 Task: In the  document Nora.pdf change page color to  'Voilet'. Add link on bottom left corner of the sheet: 'in.pinterest.com' Insert page numer on bottom of the page
Action: Mouse moved to (222, 314)
Screenshot: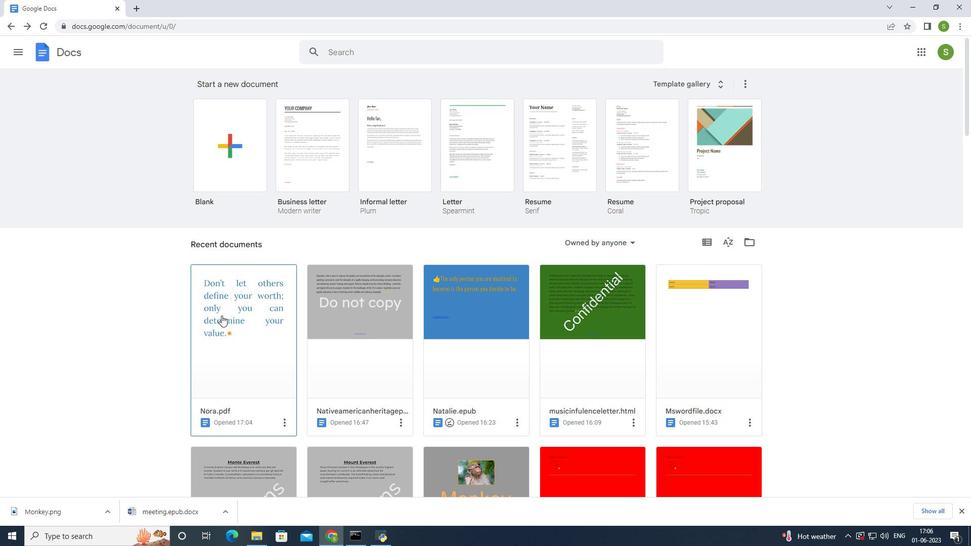 
Action: Mouse pressed left at (222, 314)
Screenshot: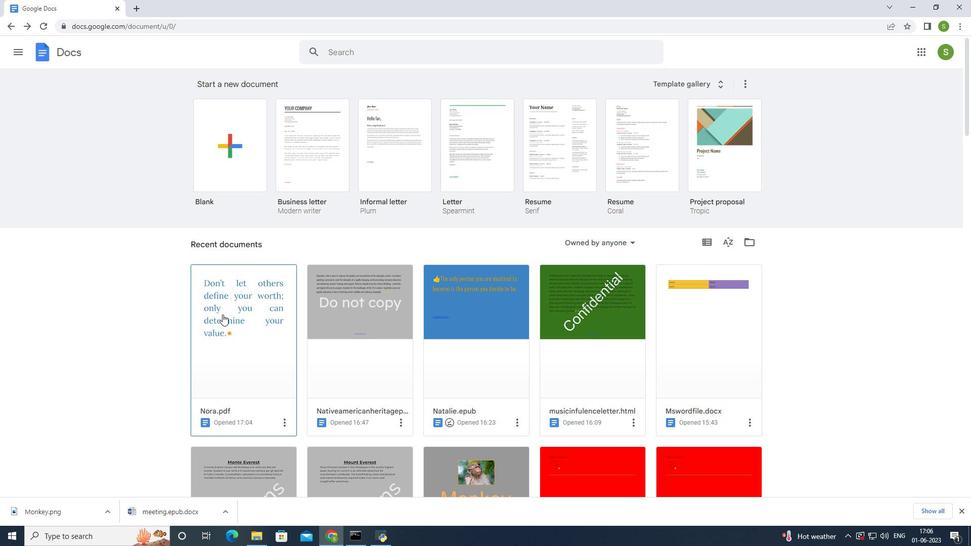 
Action: Mouse moved to (37, 61)
Screenshot: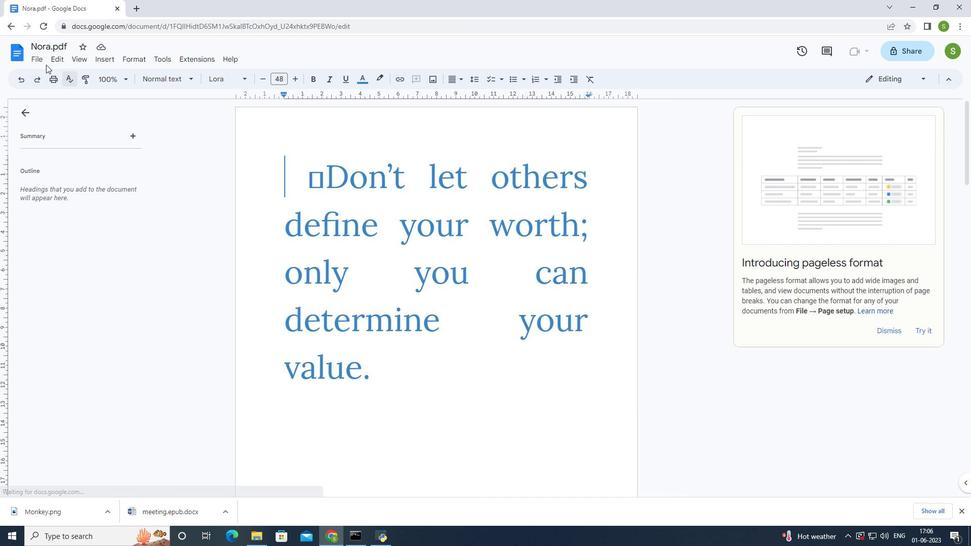 
Action: Mouse pressed left at (37, 61)
Screenshot: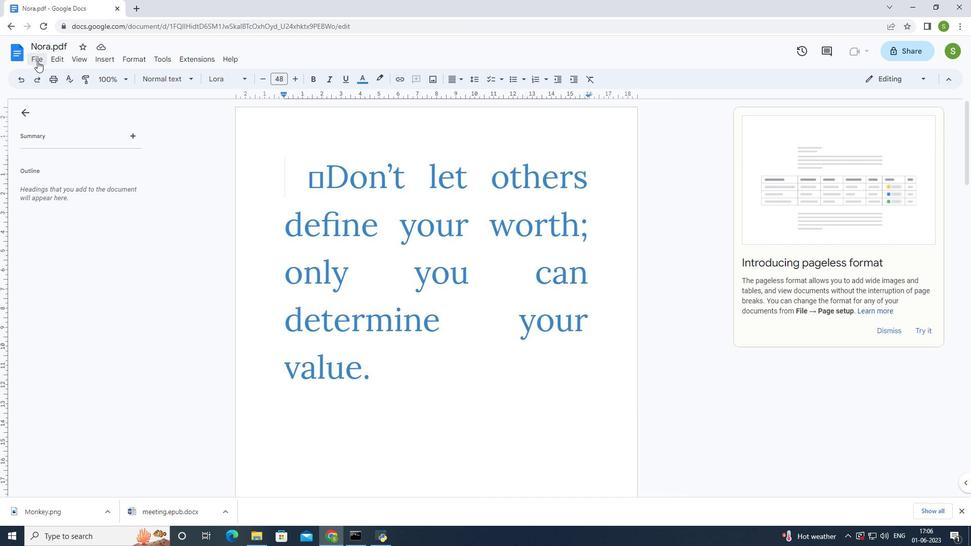 
Action: Mouse moved to (93, 335)
Screenshot: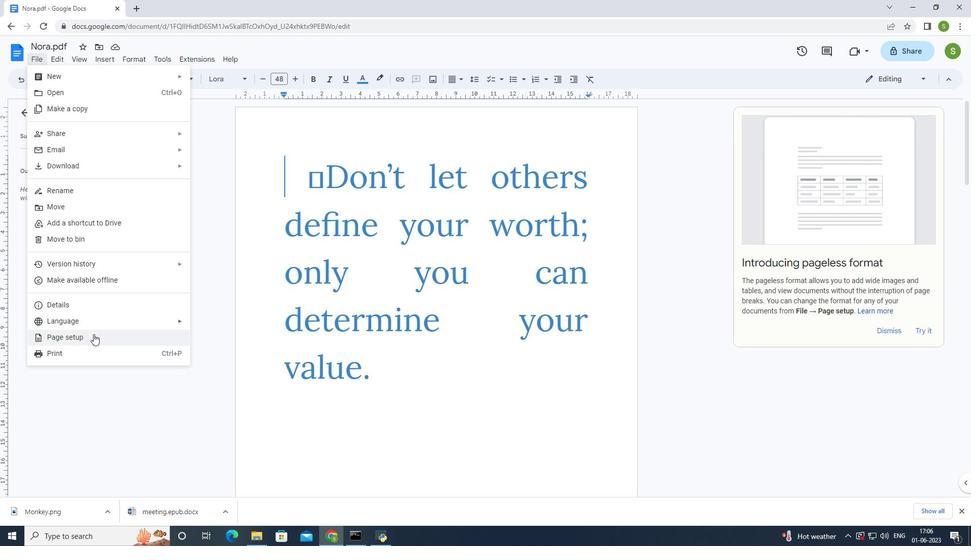 
Action: Mouse pressed left at (93, 335)
Screenshot: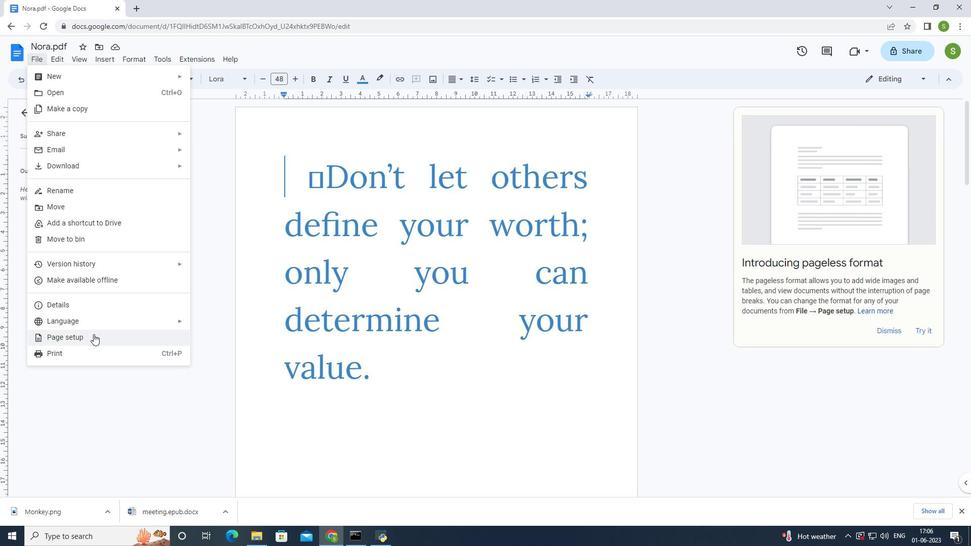 
Action: Mouse moved to (457, 207)
Screenshot: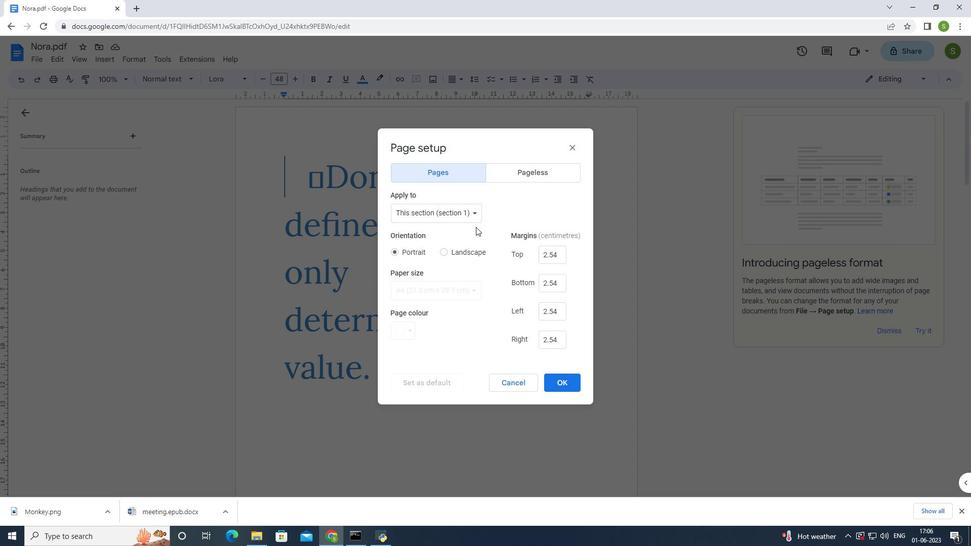 
Action: Mouse pressed left at (457, 207)
Screenshot: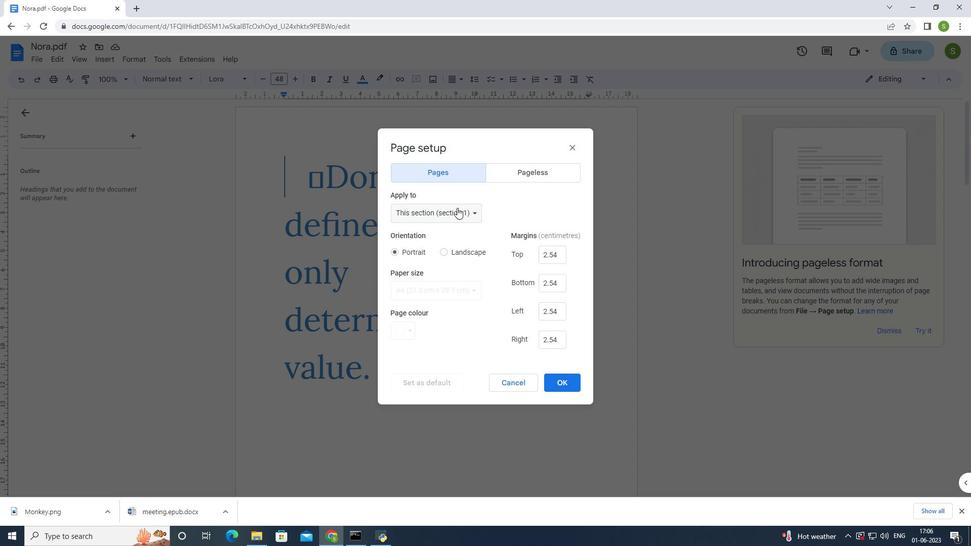 
Action: Mouse moved to (450, 196)
Screenshot: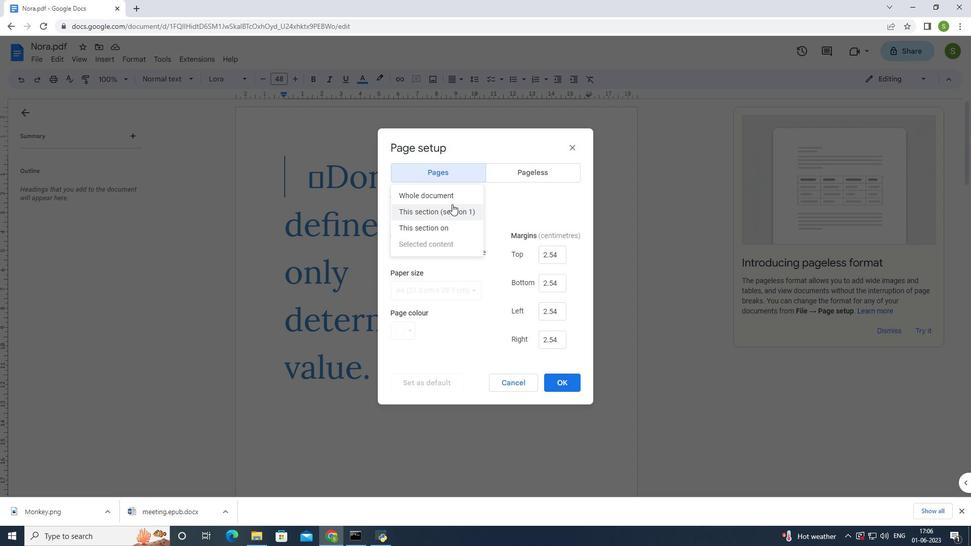 
Action: Mouse pressed left at (450, 196)
Screenshot: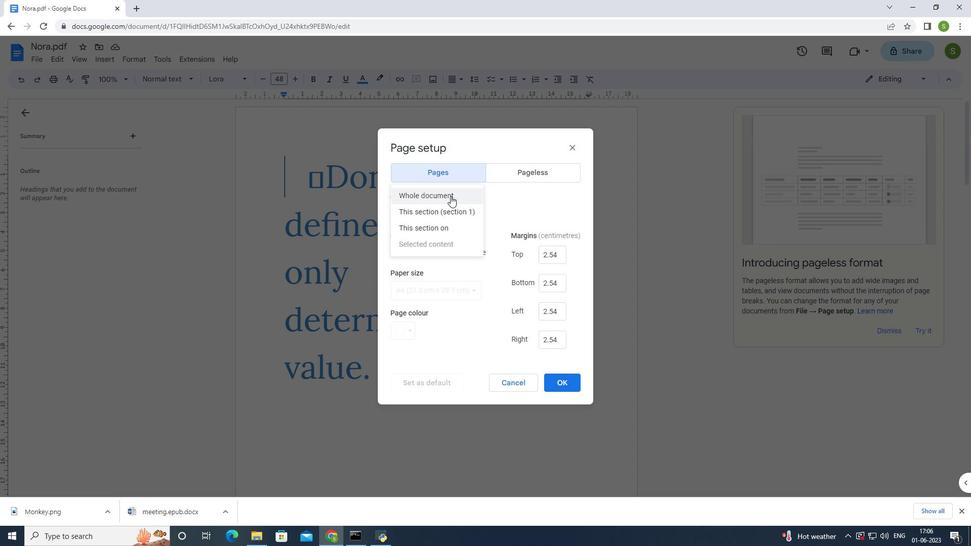 
Action: Mouse moved to (405, 329)
Screenshot: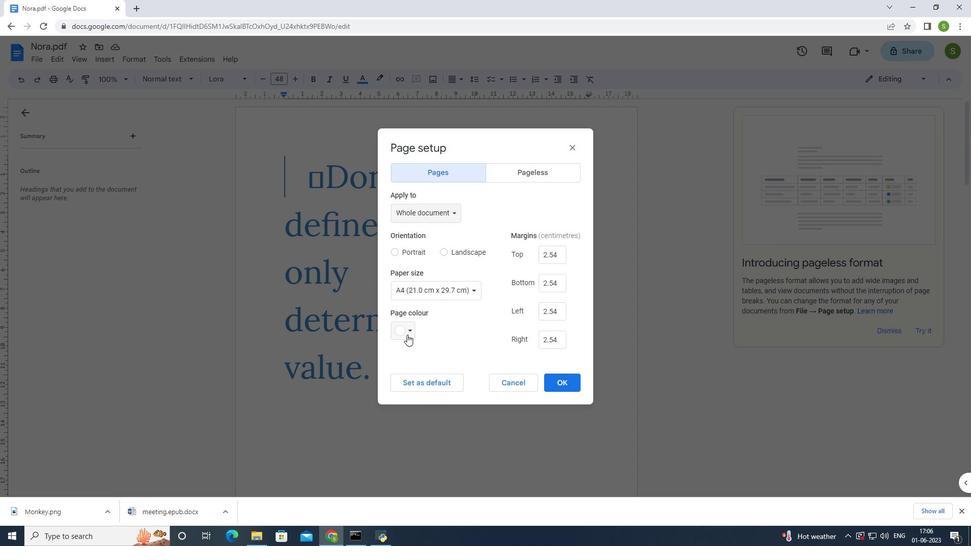 
Action: Mouse pressed left at (405, 329)
Screenshot: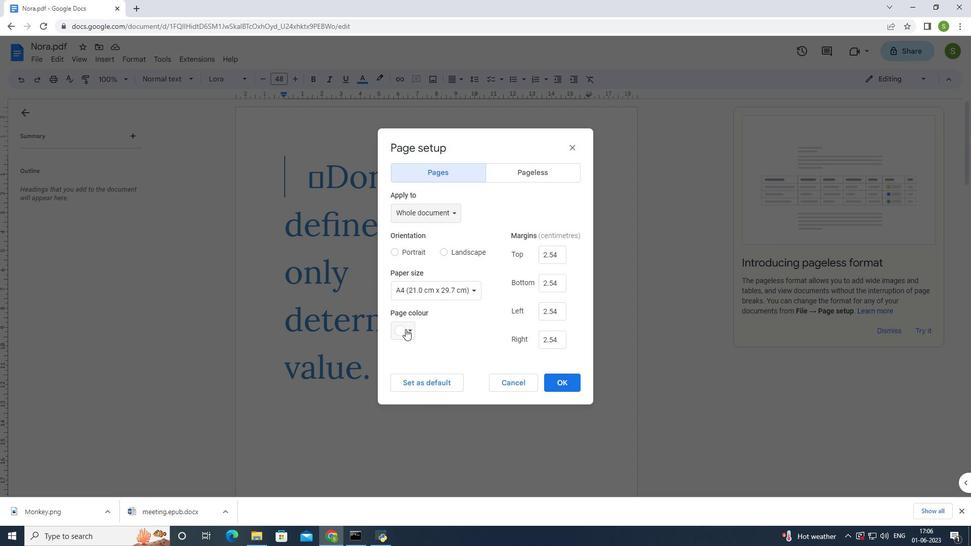 
Action: Mouse moved to (490, 410)
Screenshot: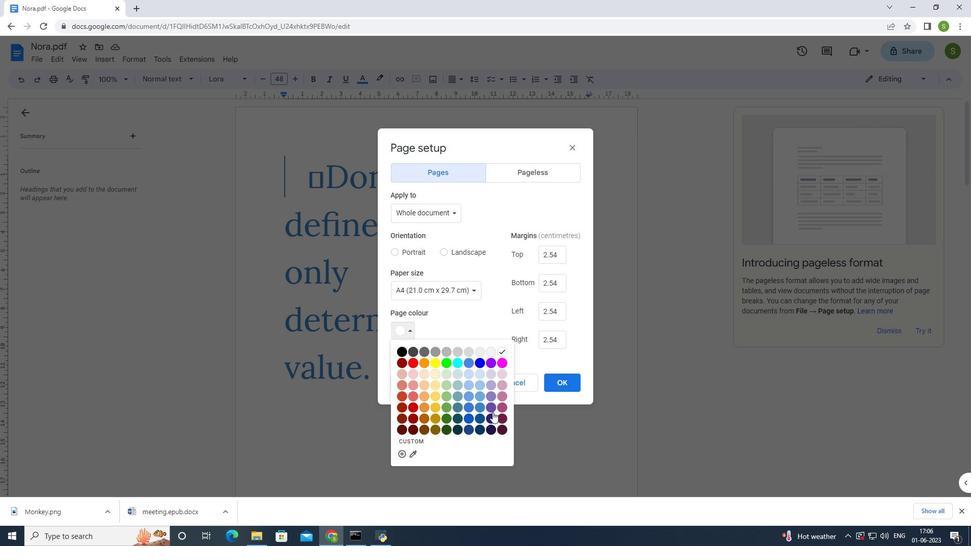 
Action: Mouse pressed left at (490, 410)
Screenshot: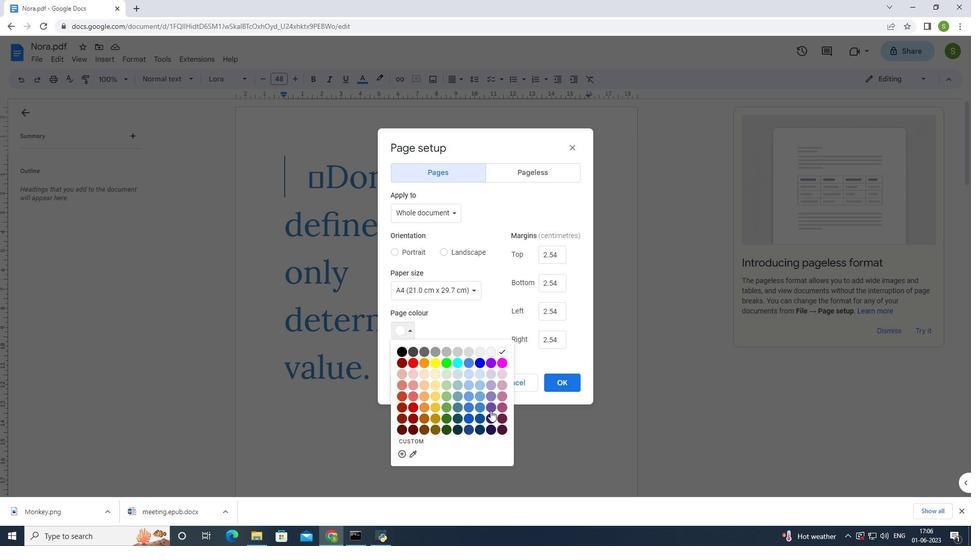 
Action: Mouse moved to (566, 386)
Screenshot: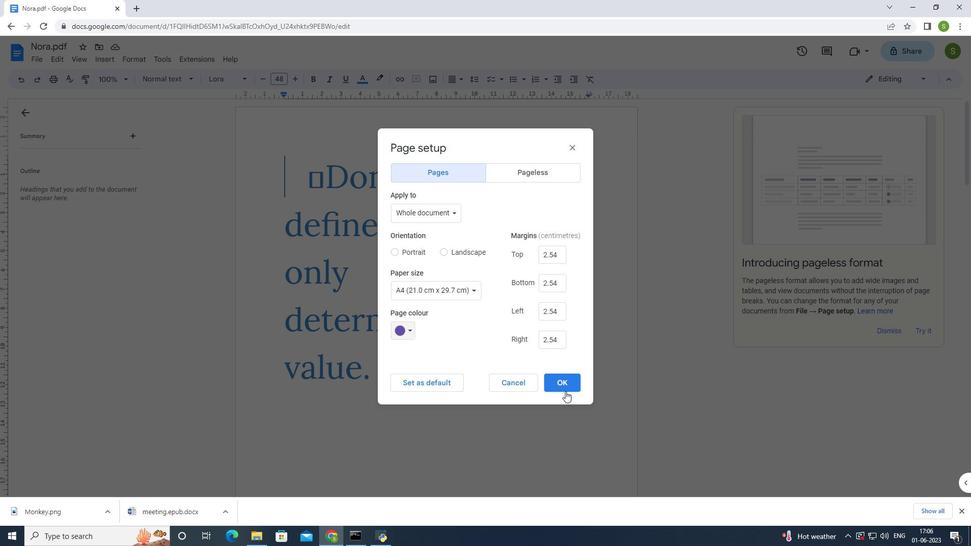 
Action: Mouse pressed left at (566, 386)
Screenshot: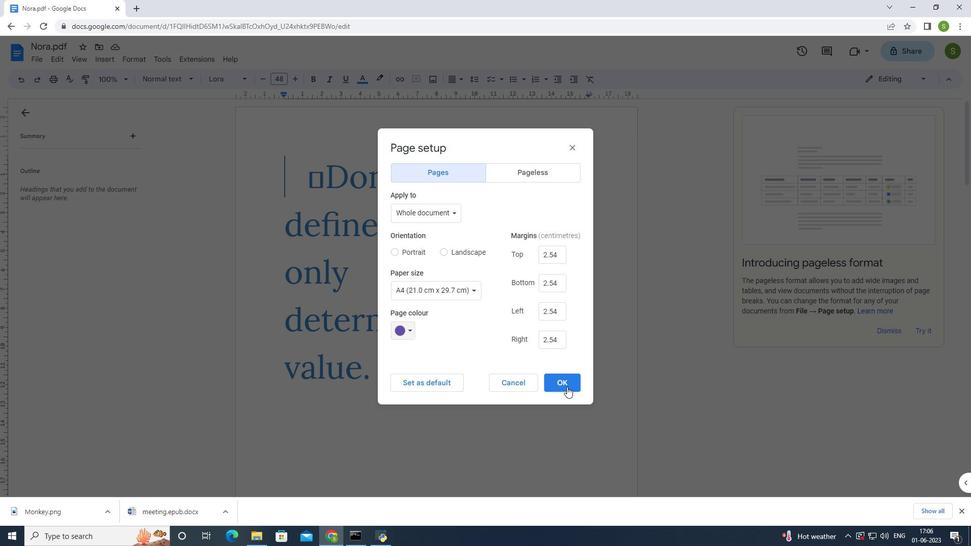 
Action: Mouse moved to (420, 312)
Screenshot: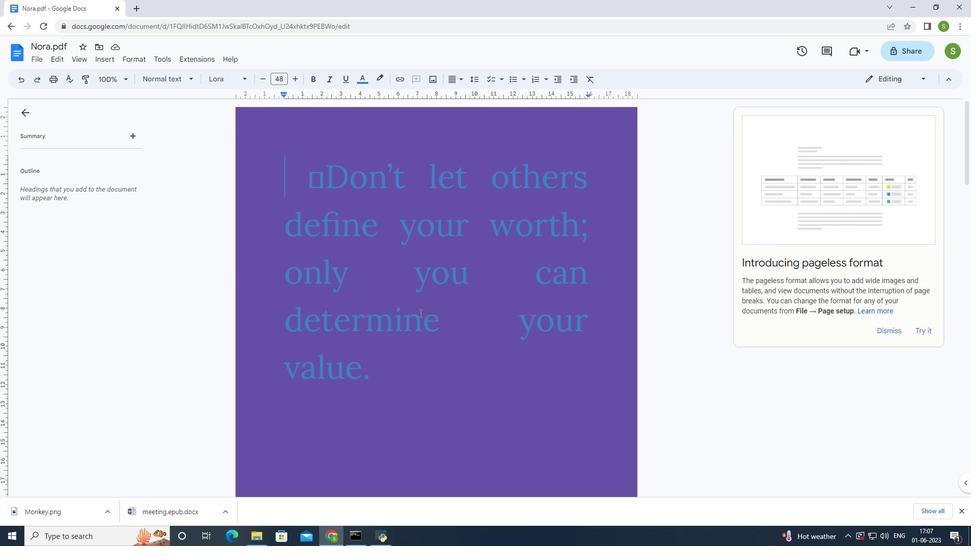 
Action: Mouse scrolled (420, 312) with delta (0, 0)
Screenshot: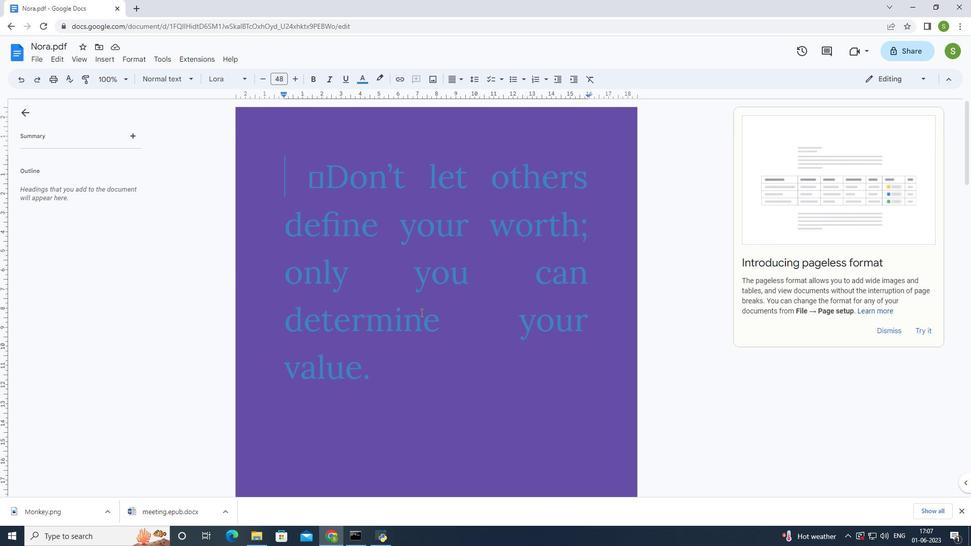 
Action: Mouse moved to (417, 374)
Screenshot: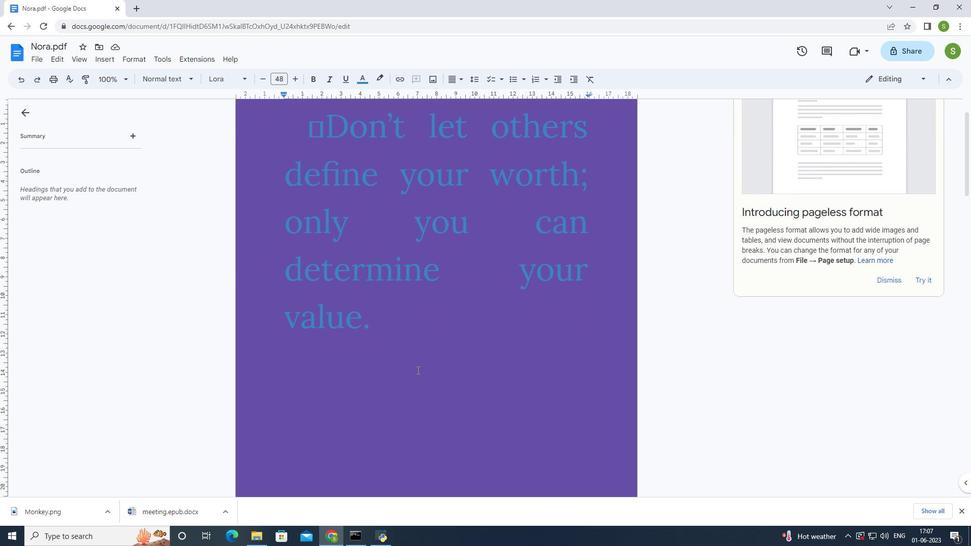 
Action: Mouse scrolled (417, 374) with delta (0, 0)
Screenshot: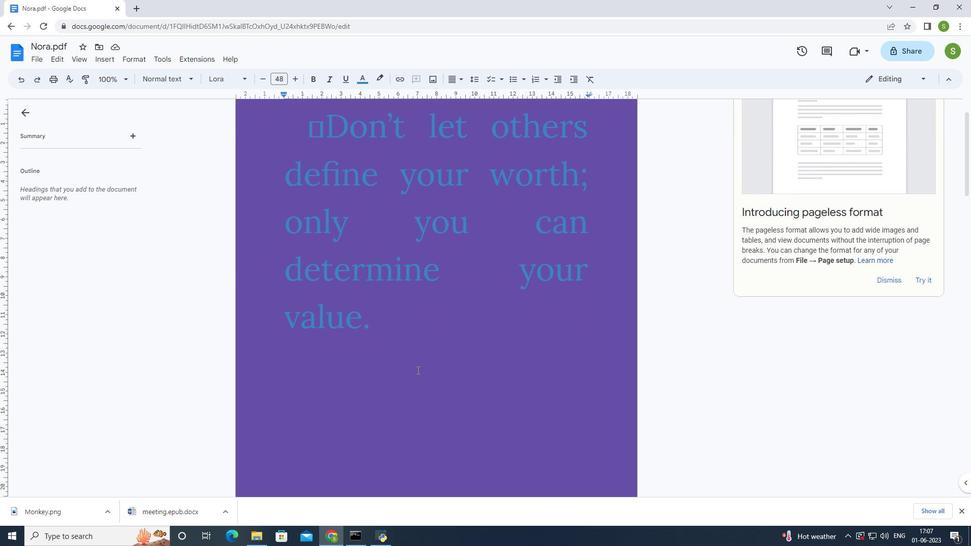 
Action: Mouse moved to (417, 378)
Screenshot: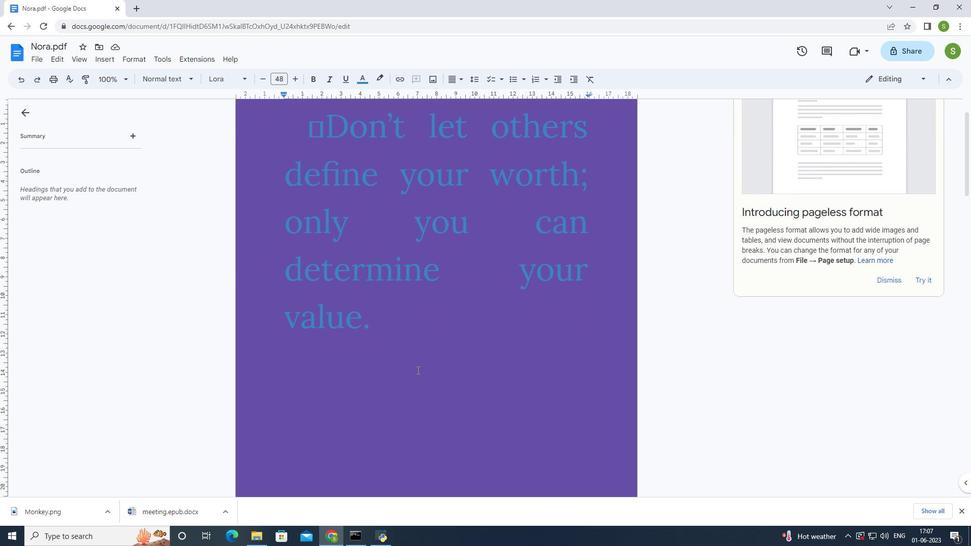 
Action: Mouse scrolled (417, 377) with delta (0, 0)
Screenshot: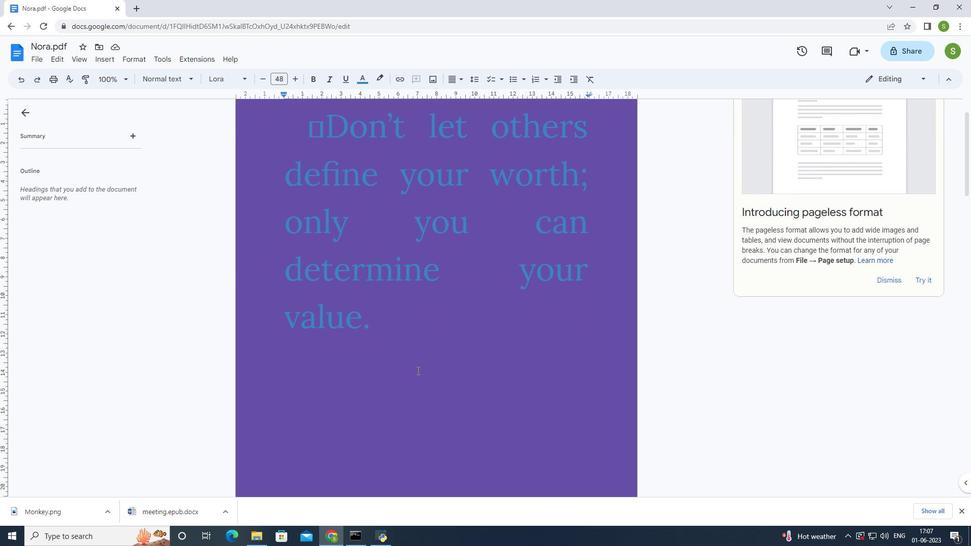 
Action: Mouse moved to (419, 378)
Screenshot: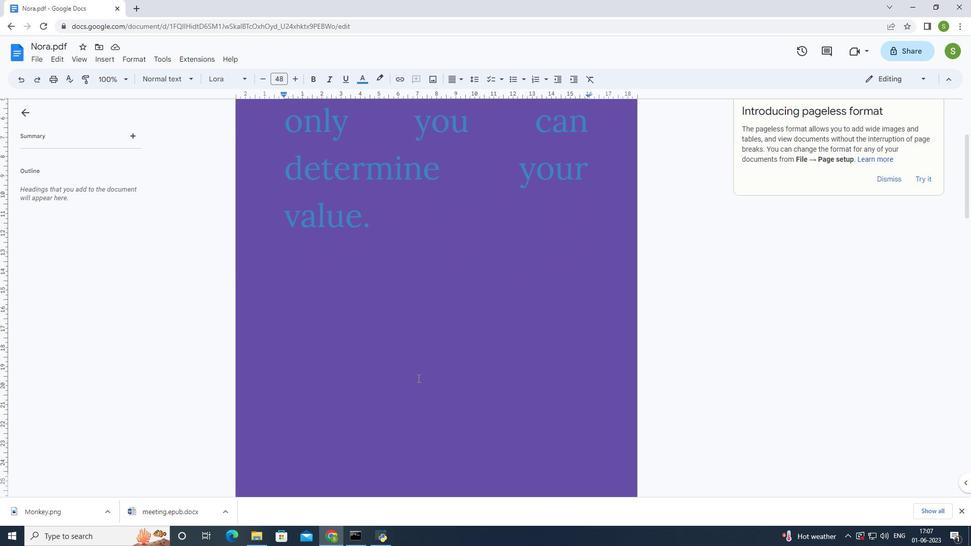 
Action: Mouse scrolled (419, 377) with delta (0, 0)
Screenshot: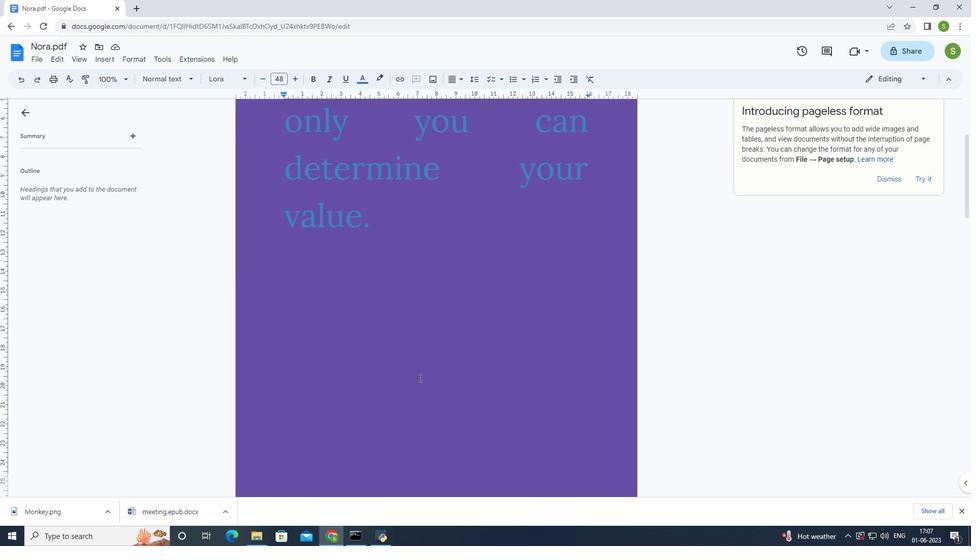 
Action: Mouse scrolled (419, 377) with delta (0, 0)
Screenshot: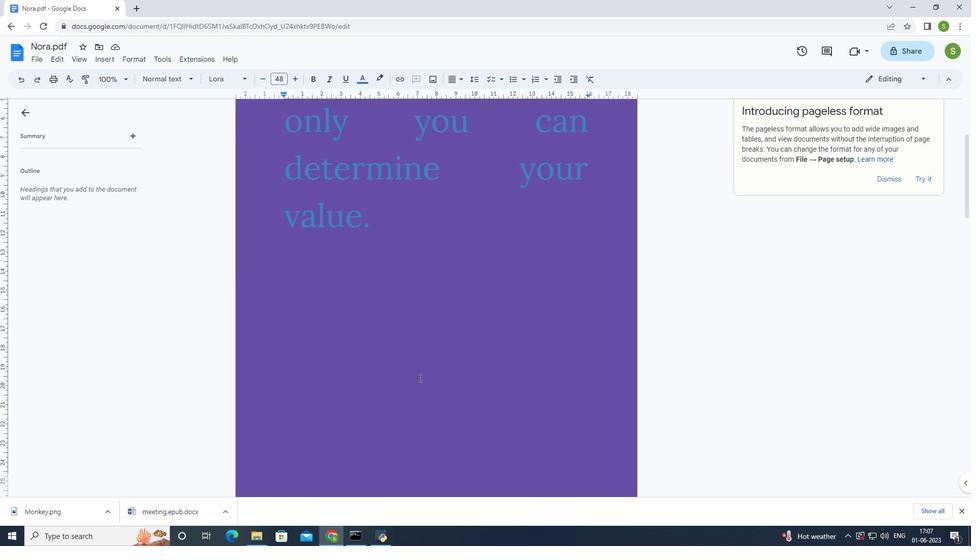 
Action: Mouse moved to (407, 372)
Screenshot: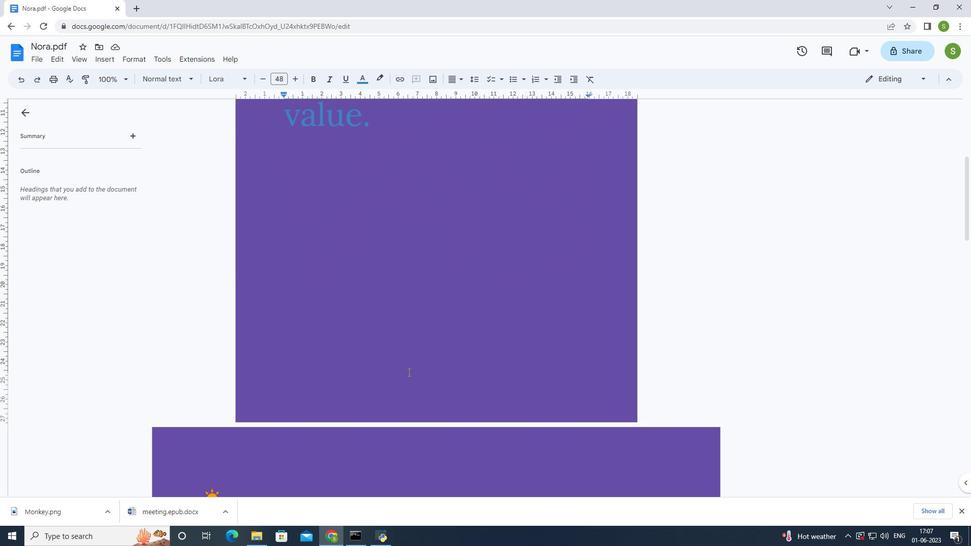 
Action: Mouse pressed left at (407, 372)
Screenshot: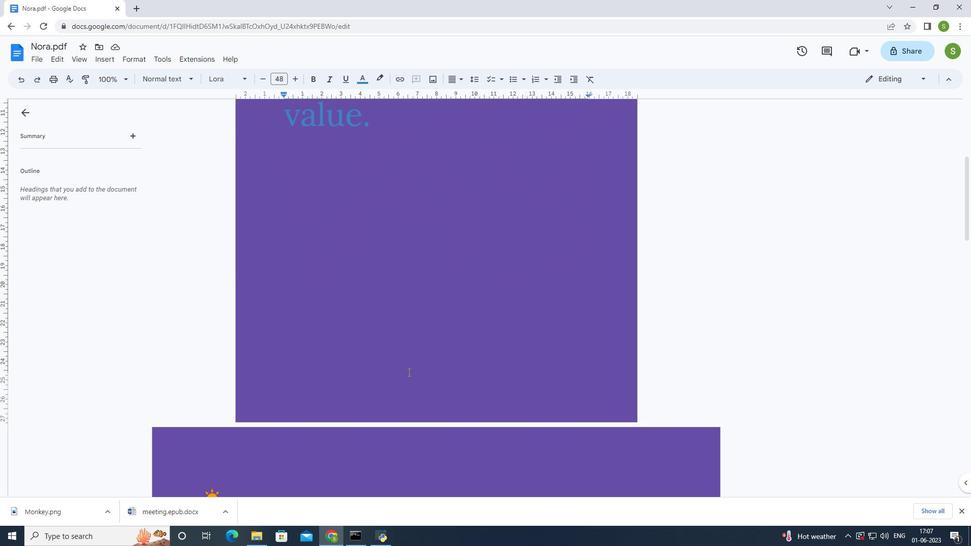 
Action: Mouse moved to (405, 369)
Screenshot: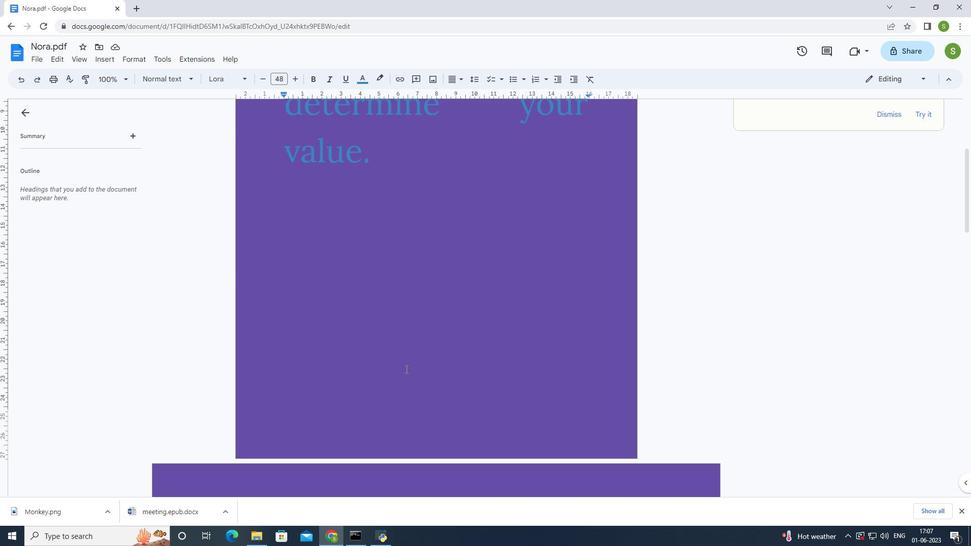 
Action: Key pressed <Key.enter>
Screenshot: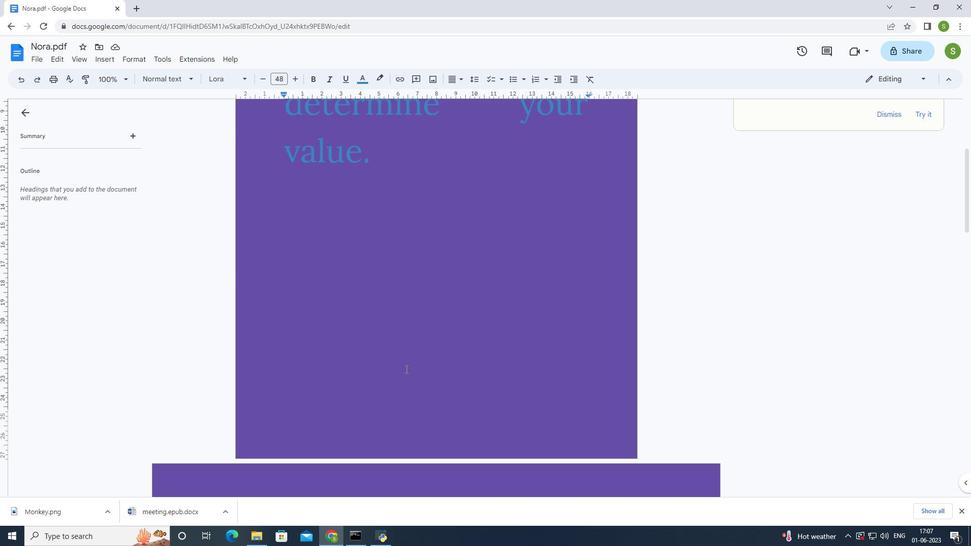 
Action: Mouse moved to (404, 372)
Screenshot: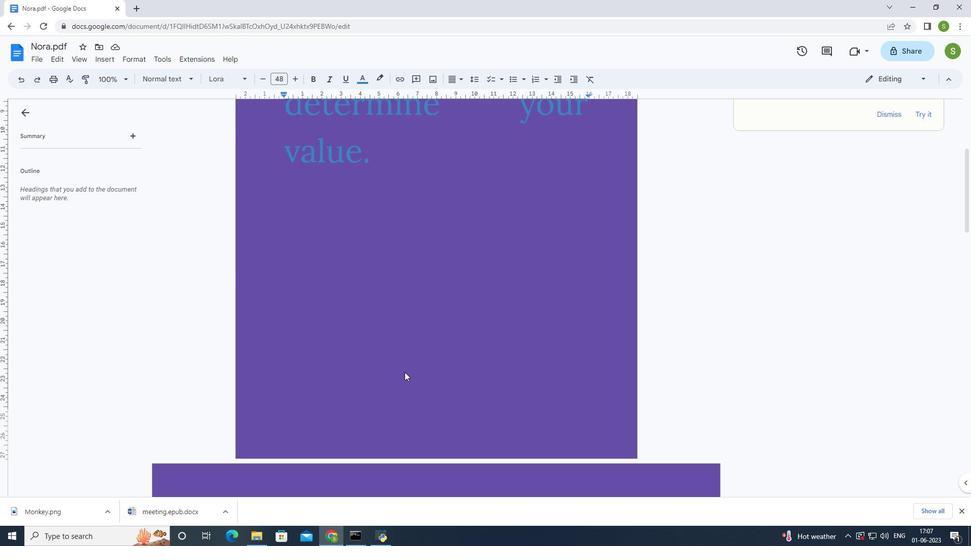 
Action: Key pressed <Key.enter><Key.enter><Key.enter><Key.enter><Key.enter><Key.up>
Screenshot: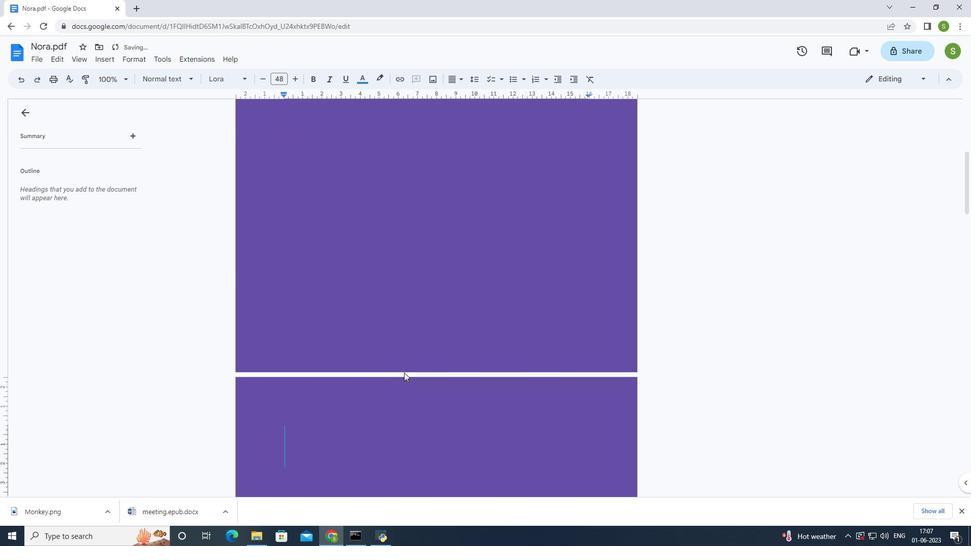 
Action: Mouse moved to (392, 77)
Screenshot: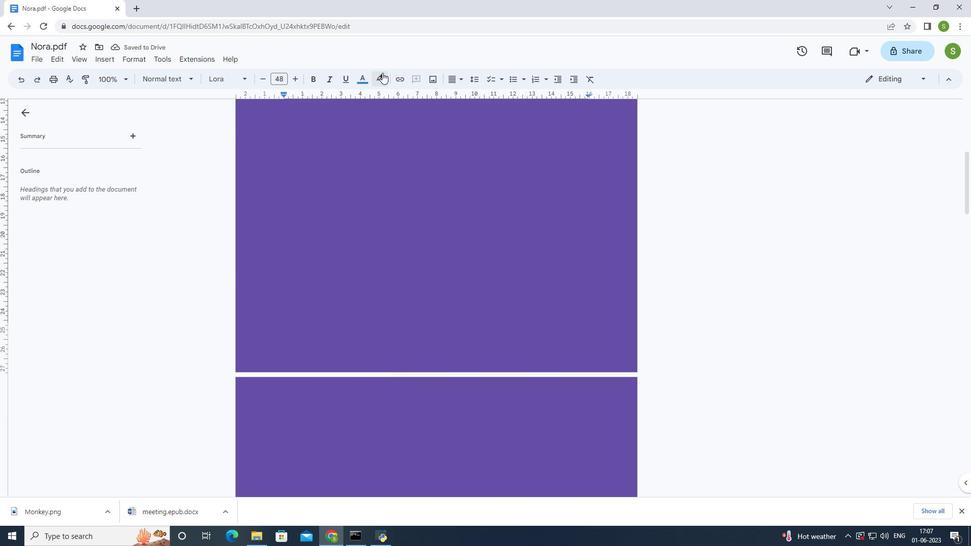 
Action: Mouse pressed left at (392, 77)
Screenshot: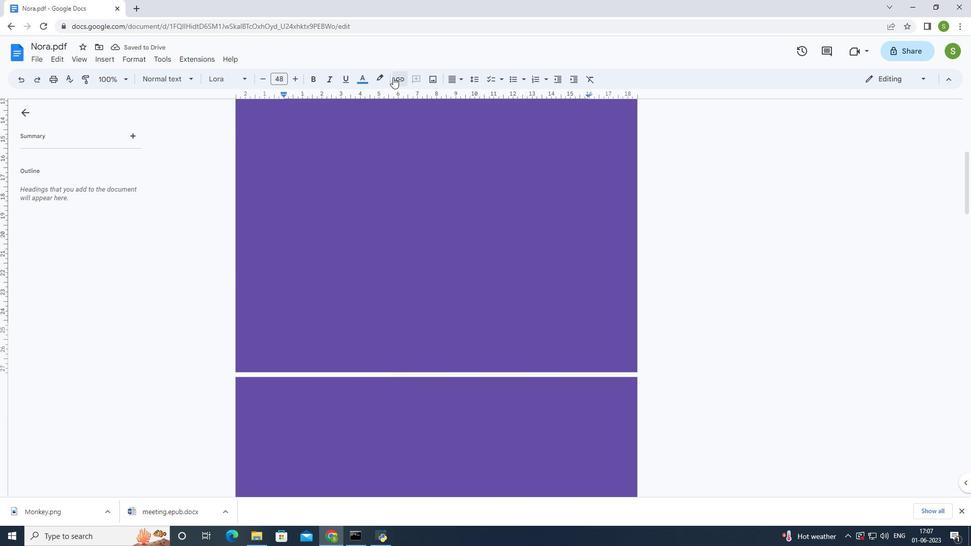 
Action: Mouse moved to (307, 363)
Screenshot: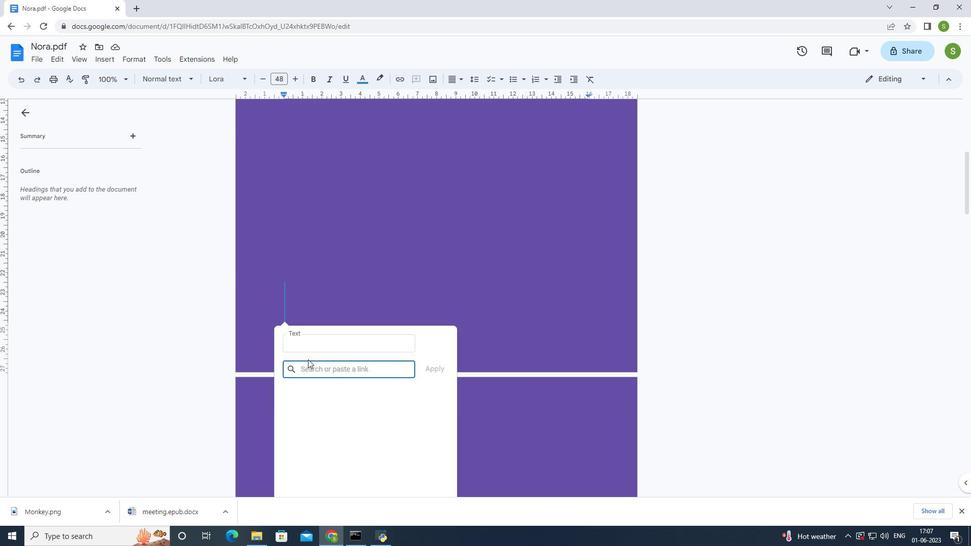 
Action: Mouse pressed left at (307, 363)
Screenshot: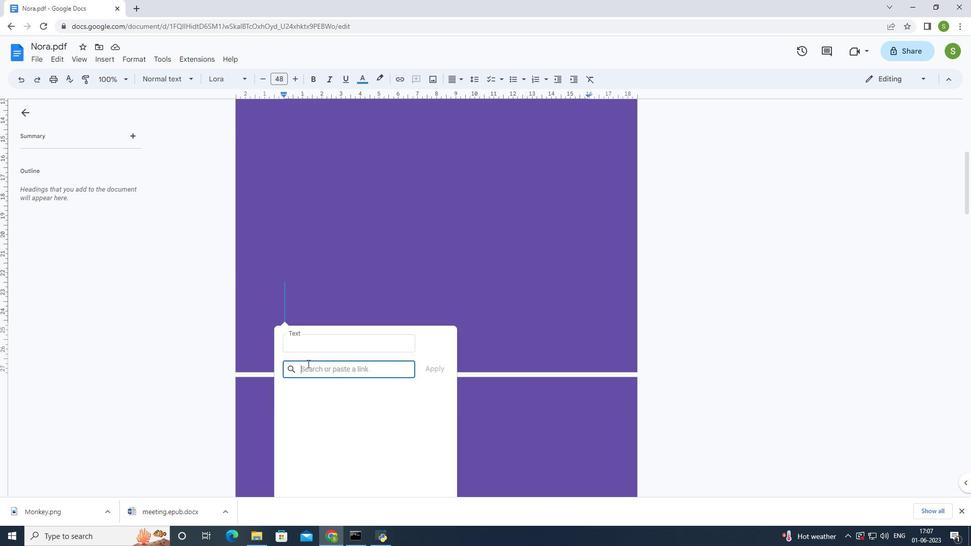 
Action: Mouse moved to (317, 351)
Screenshot: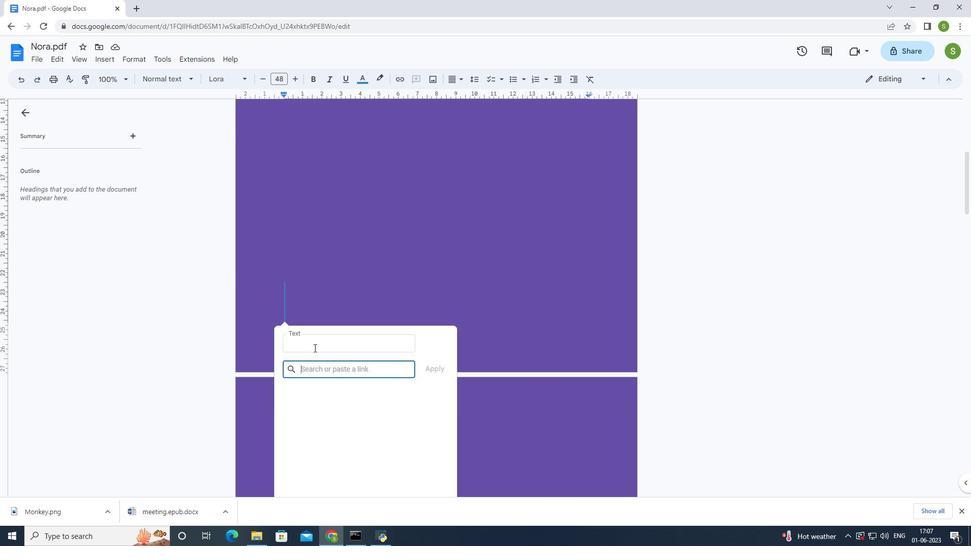 
Action: Key pressed i
Screenshot: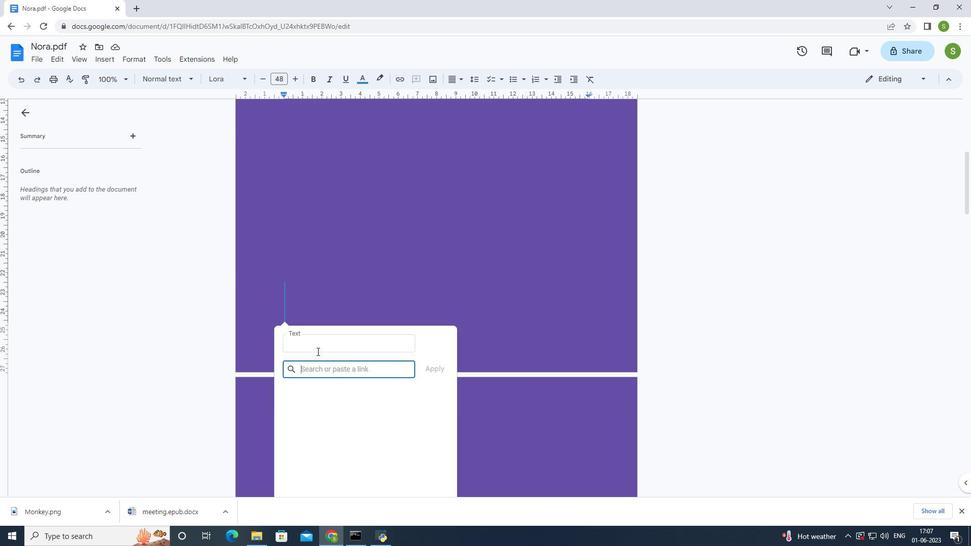 
Action: Mouse moved to (319, 350)
Screenshot: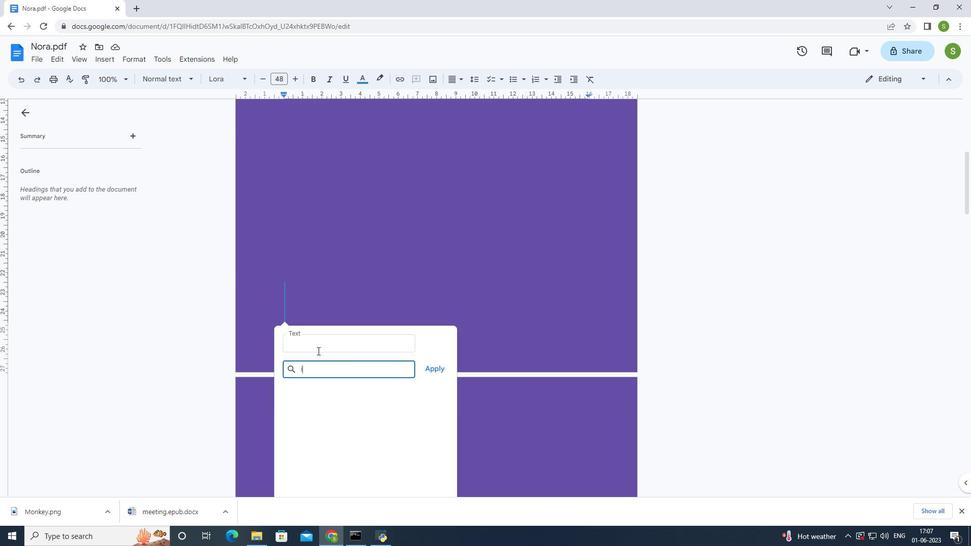 
Action: Key pressed n
Screenshot: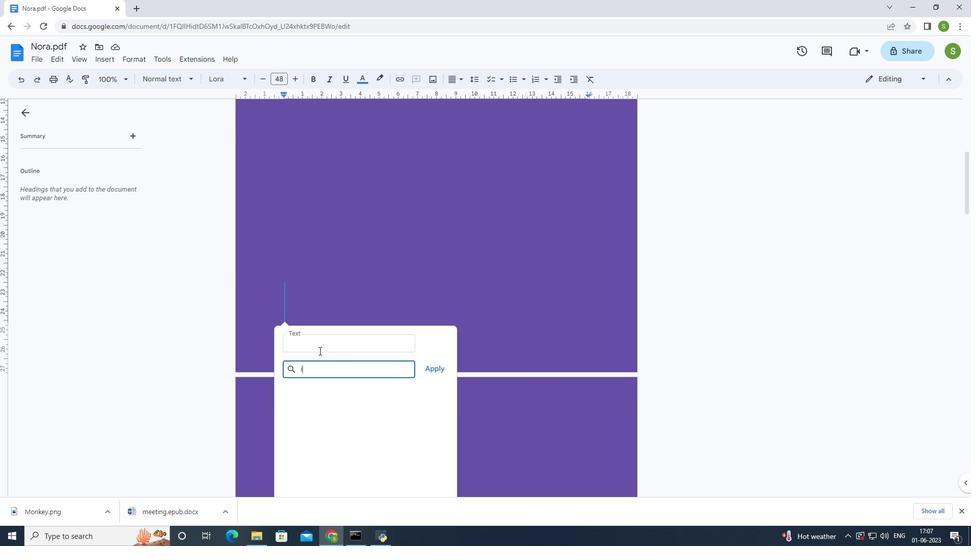 
Action: Mouse moved to (320, 349)
Screenshot: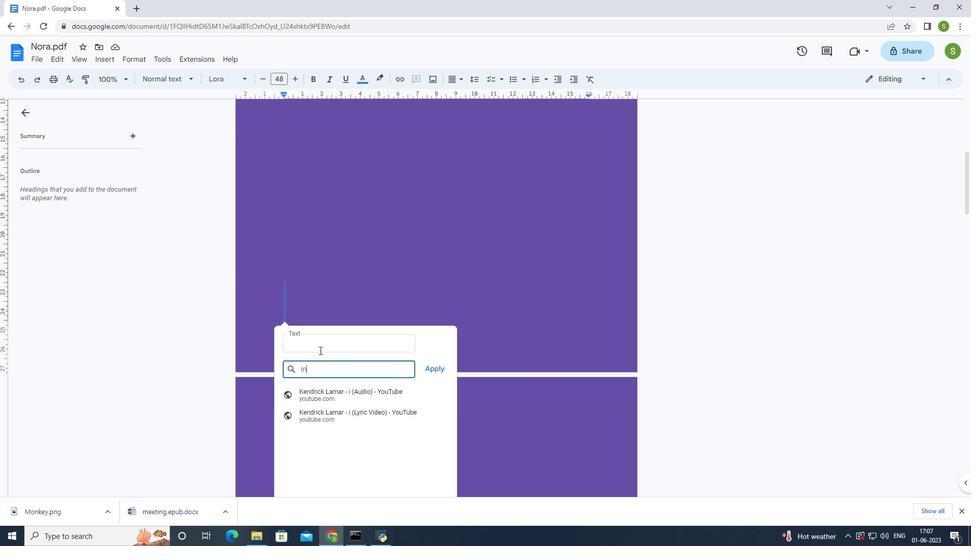 
Action: Key pressed .
Screenshot: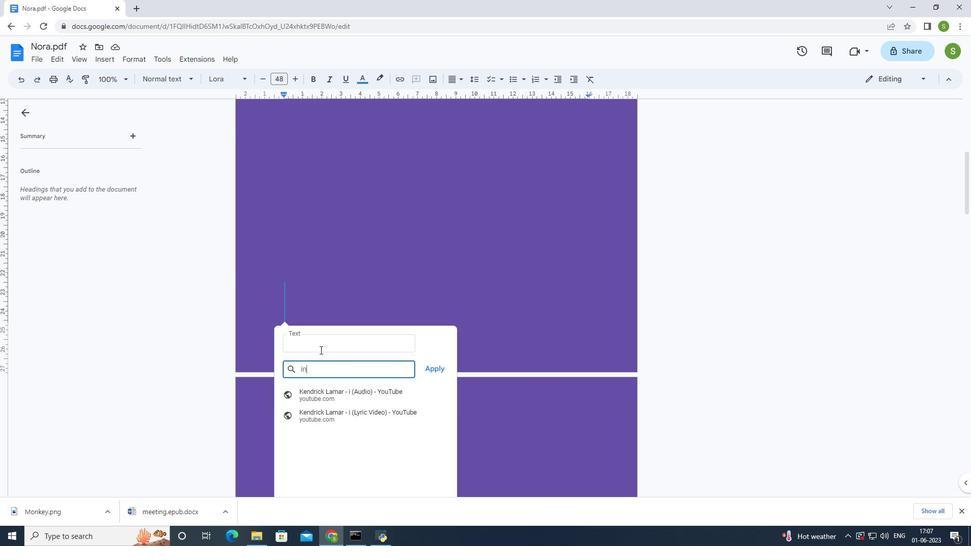 
Action: Mouse moved to (320, 349)
Screenshot: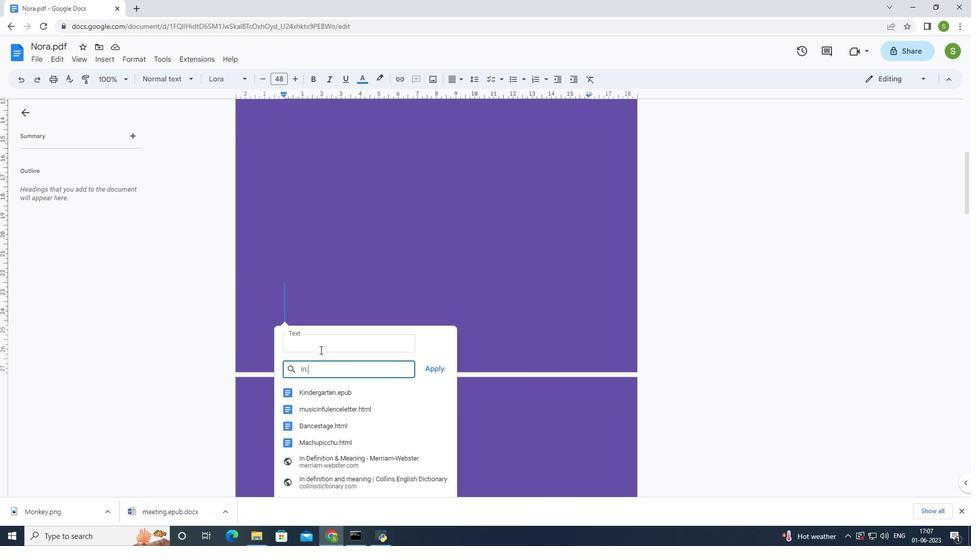 
Action: Key pressed pi
Screenshot: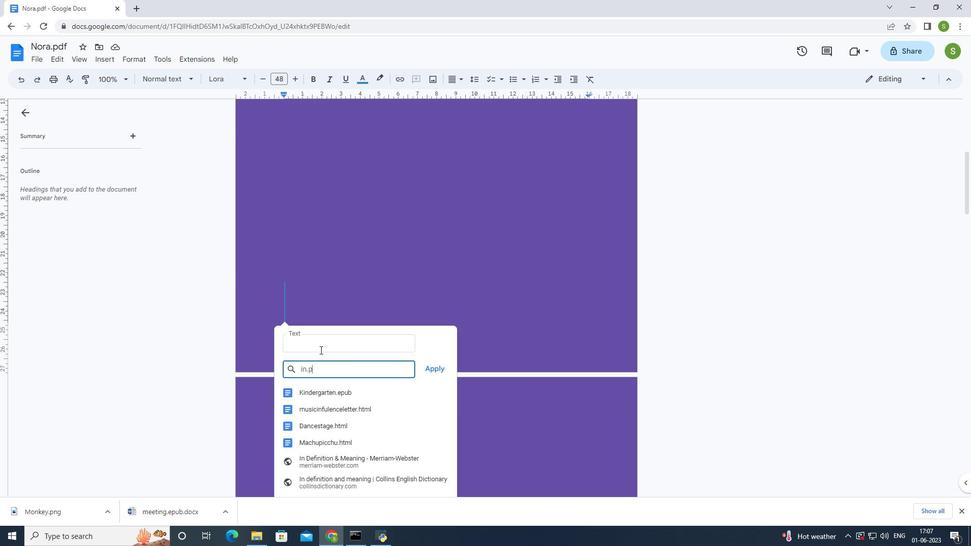 
Action: Mouse moved to (319, 349)
Screenshot: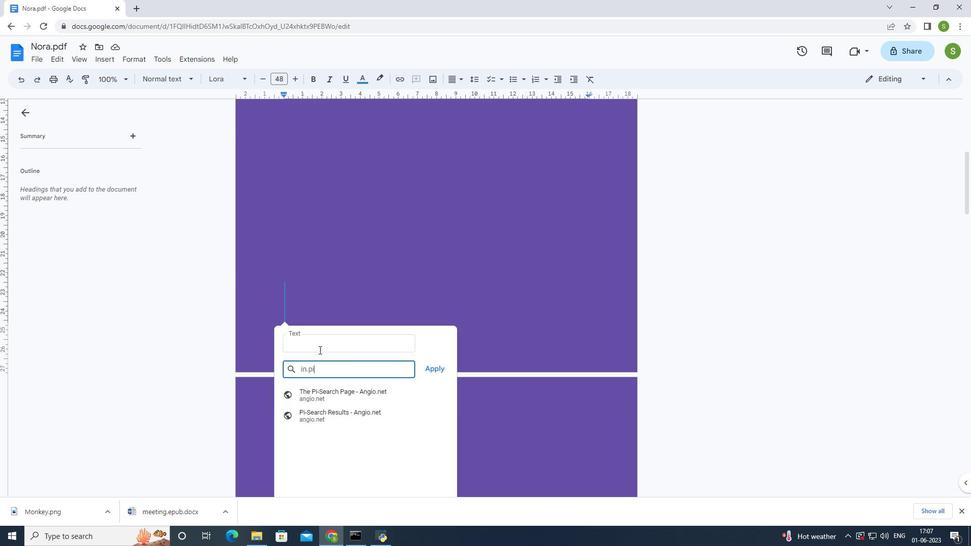 
Action: Key pressed n
Screenshot: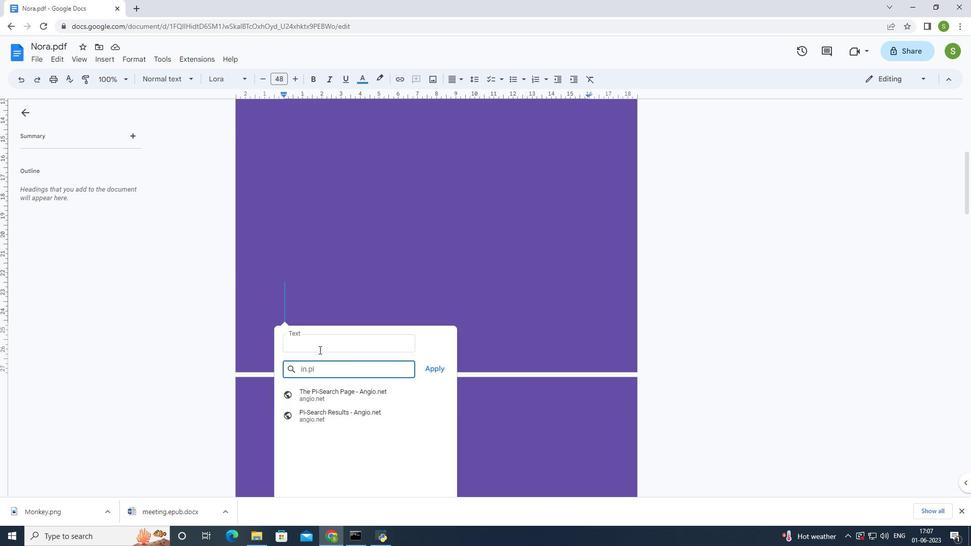 
Action: Mouse moved to (313, 351)
Screenshot: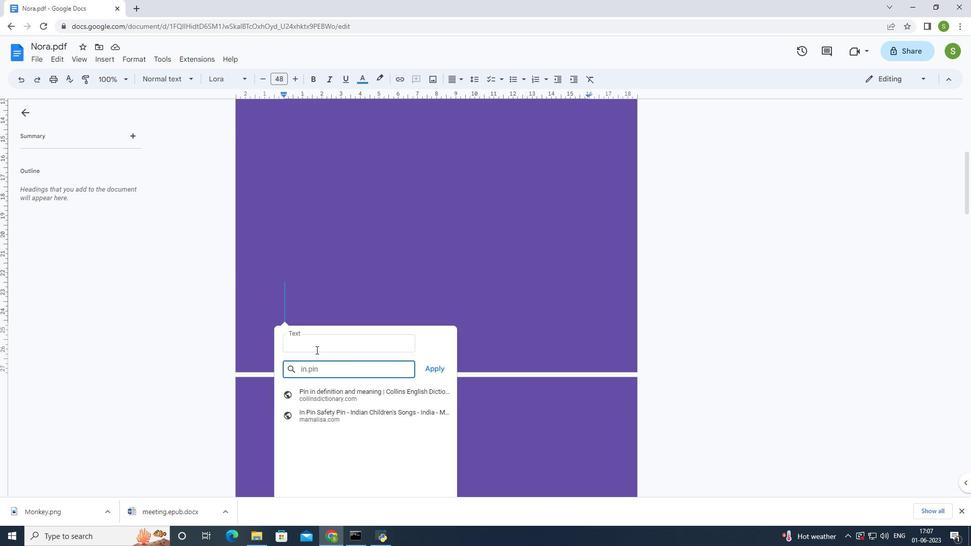 
Action: Key pressed t
Screenshot: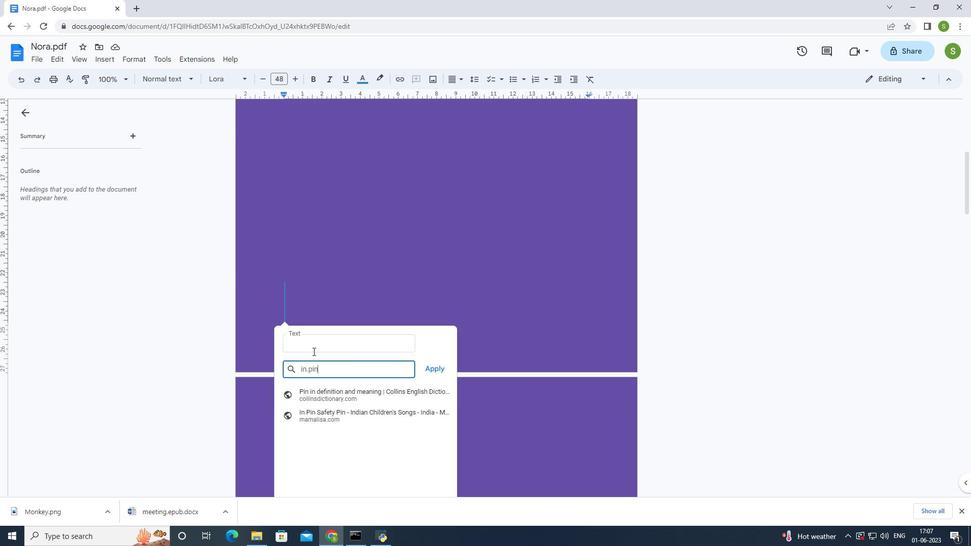 
Action: Mouse moved to (314, 350)
Screenshot: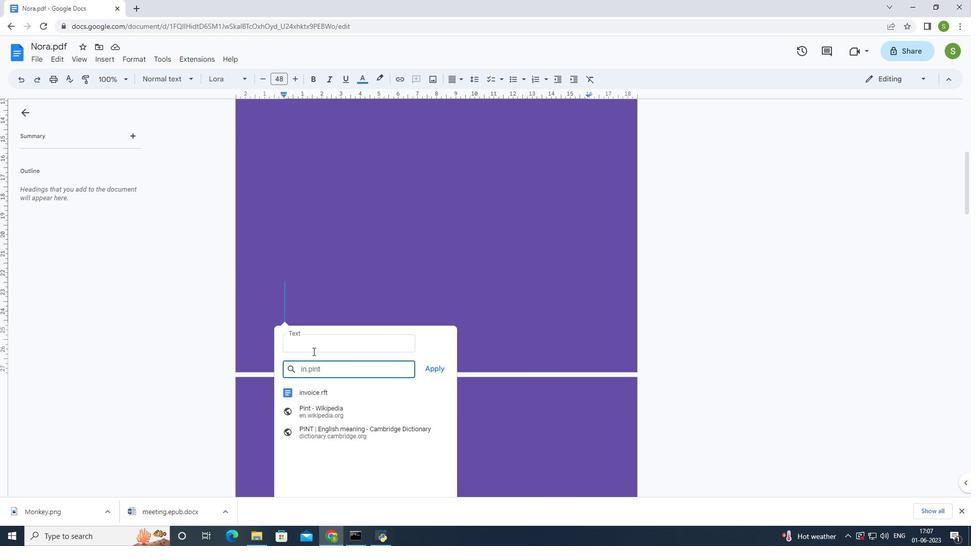 
Action: Key pressed erest
Screenshot: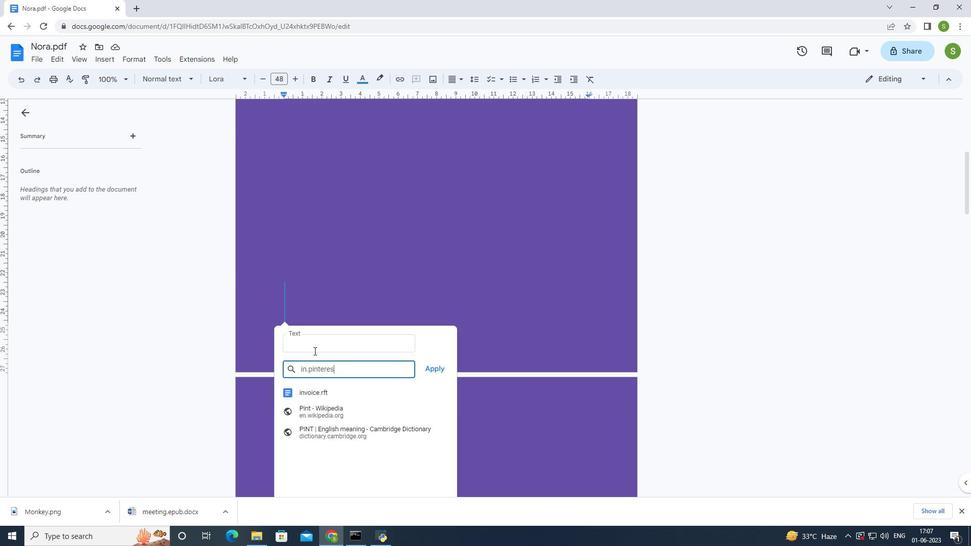 
Action: Mouse moved to (314, 346)
Screenshot: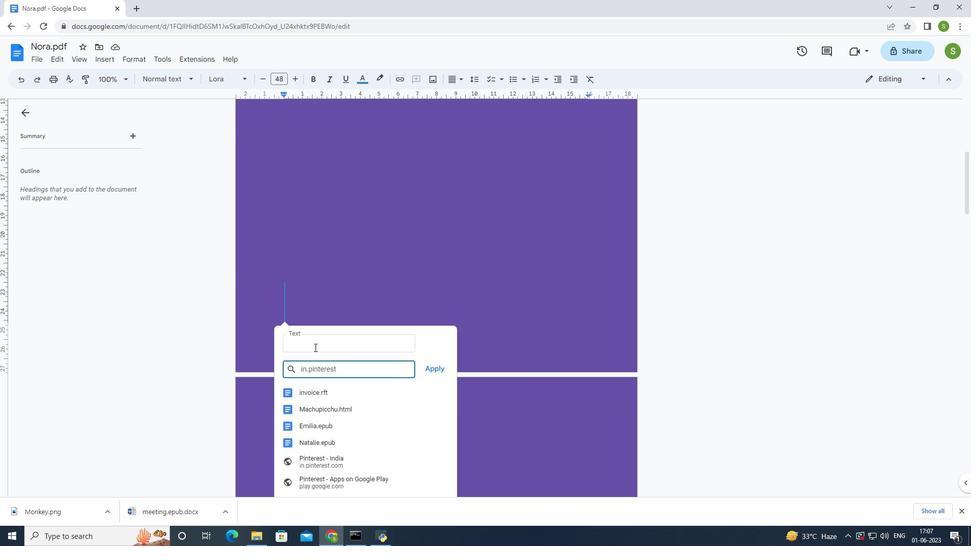 
Action: Key pressed .
Screenshot: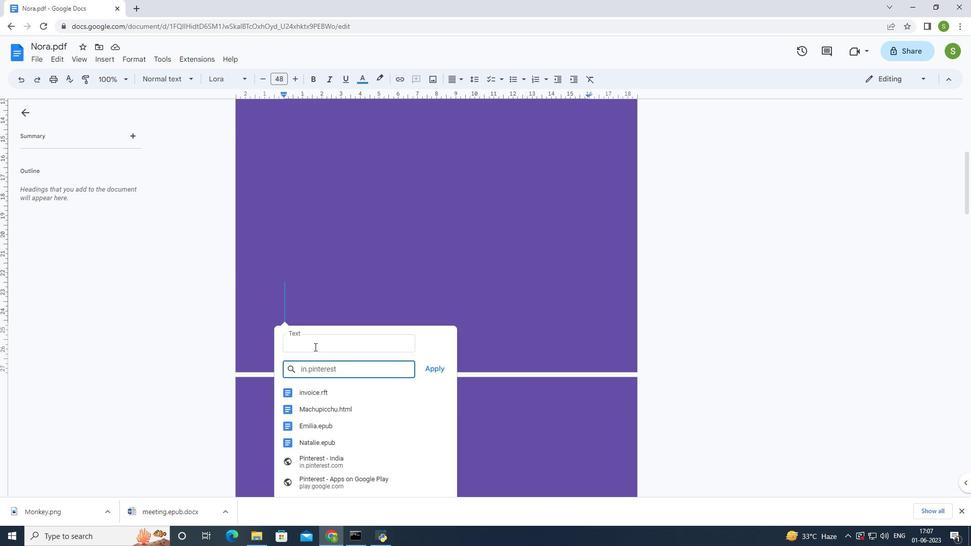 
Action: Mouse moved to (314, 346)
Screenshot: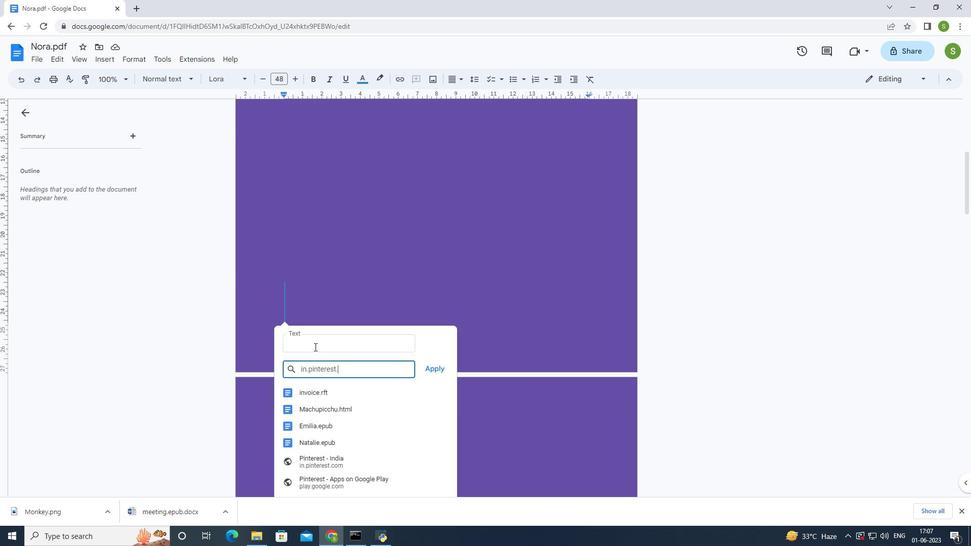 
Action: Key pressed c
Screenshot: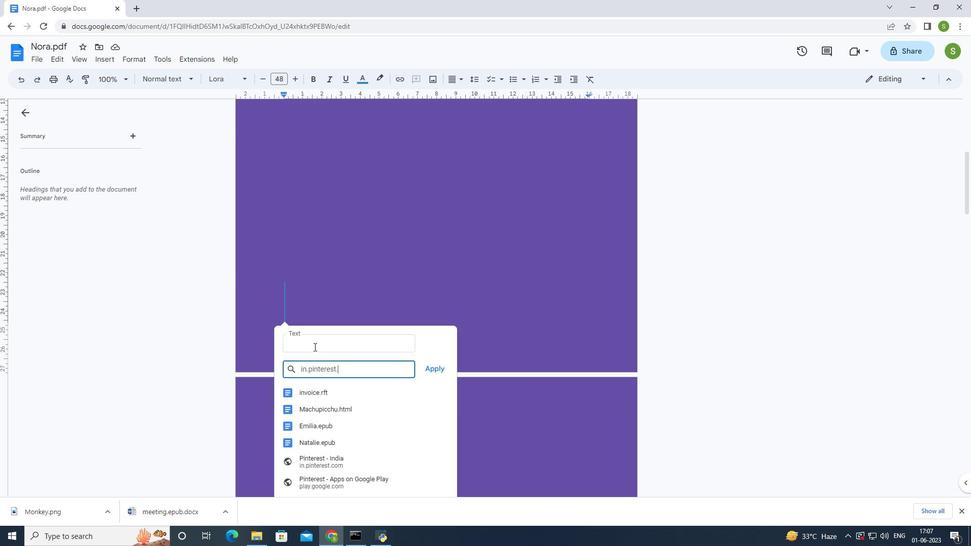 
Action: Mouse moved to (313, 347)
Screenshot: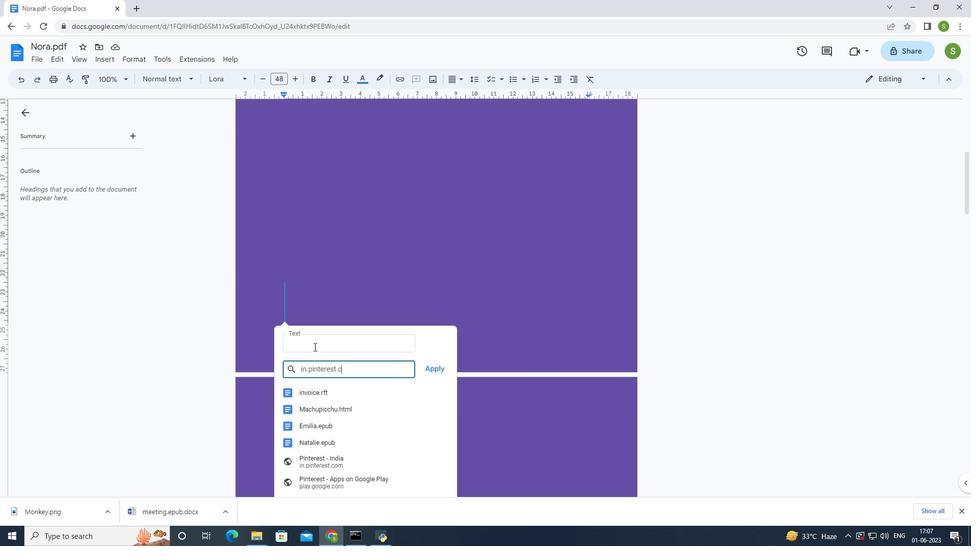 
Action: Key pressed o
Screenshot: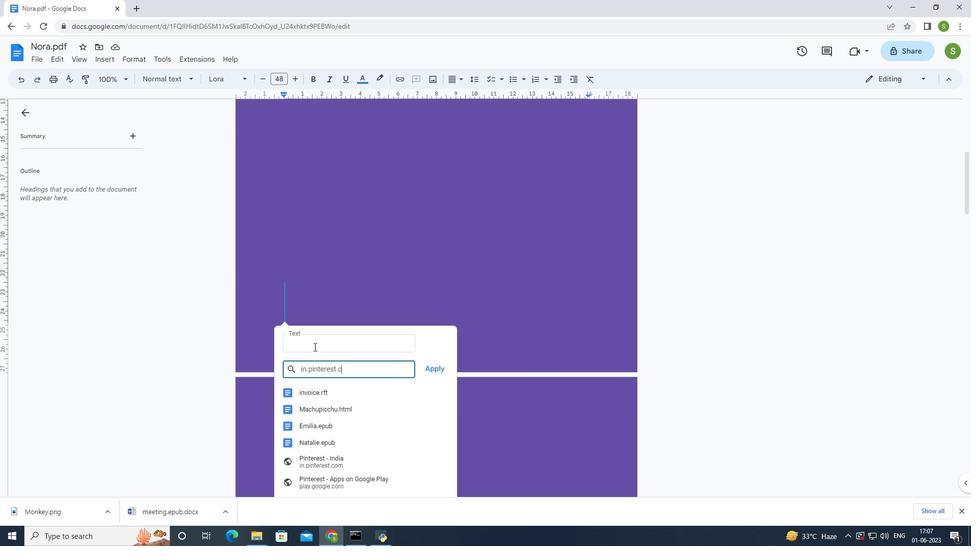 
Action: Mouse moved to (312, 347)
Screenshot: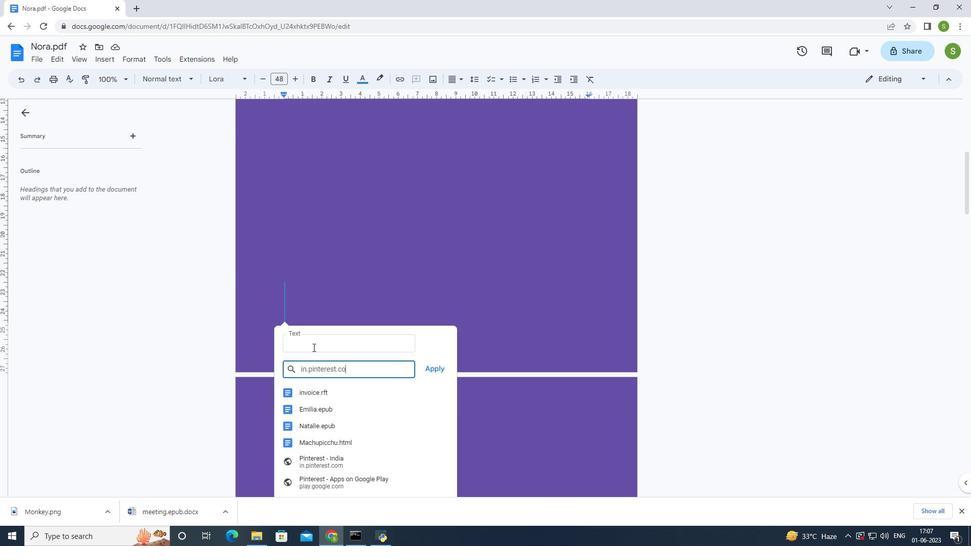 
Action: Key pressed m
Screenshot: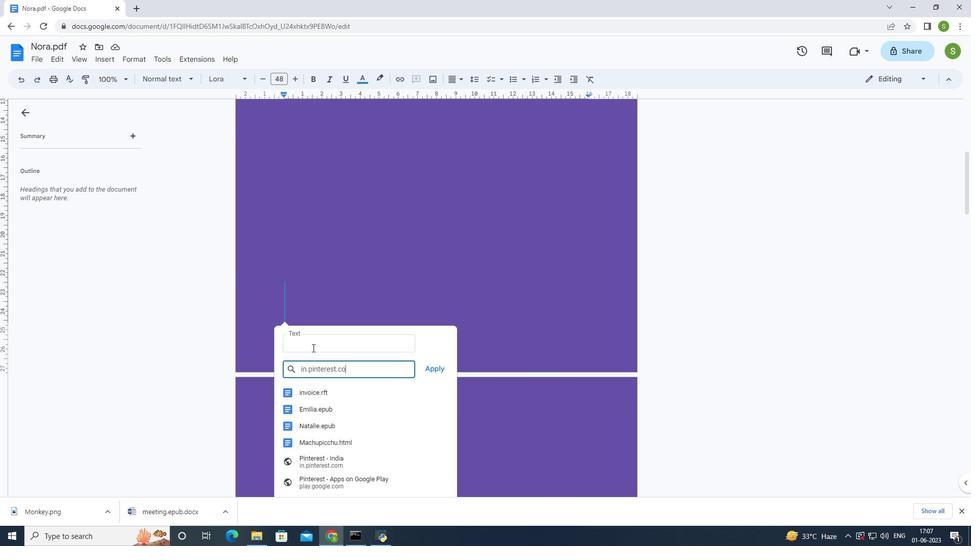 
Action: Mouse moved to (425, 373)
Screenshot: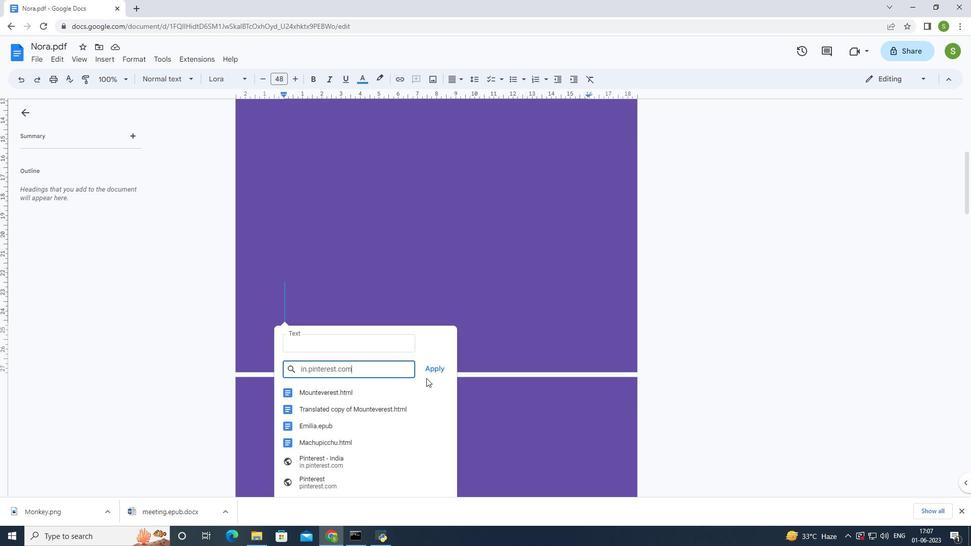 
Action: Mouse pressed left at (425, 373)
Screenshot: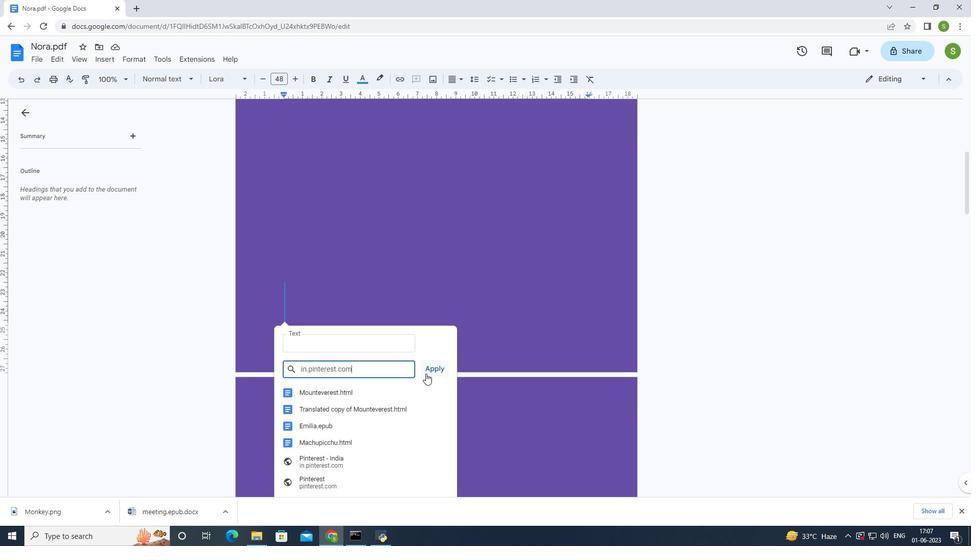 
Action: Mouse moved to (534, 308)
Screenshot: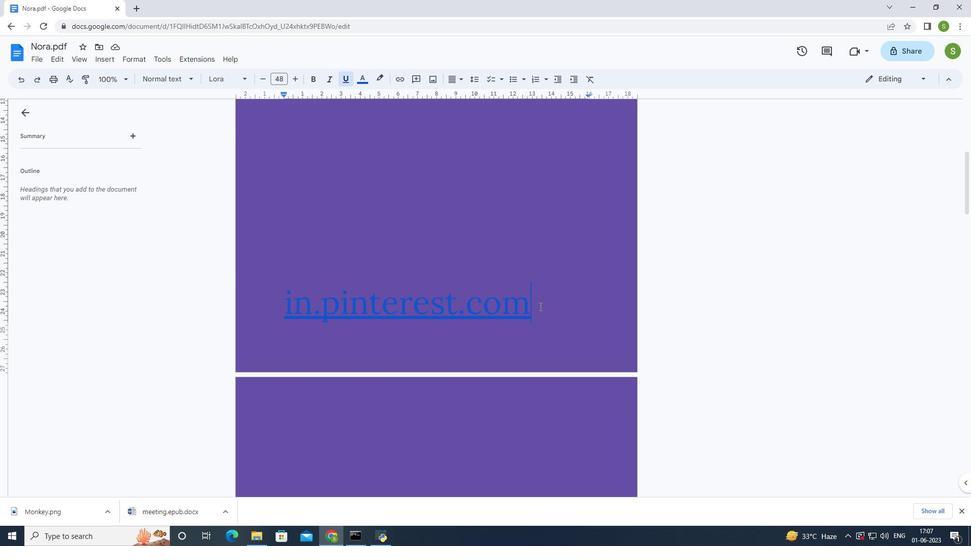 
Action: Mouse pressed left at (534, 308)
Screenshot: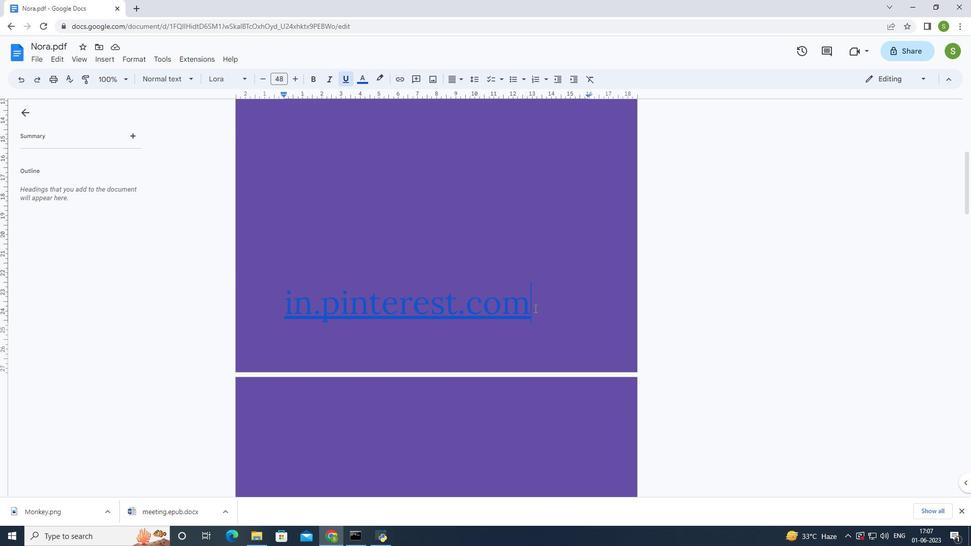
Action: Mouse moved to (265, 80)
Screenshot: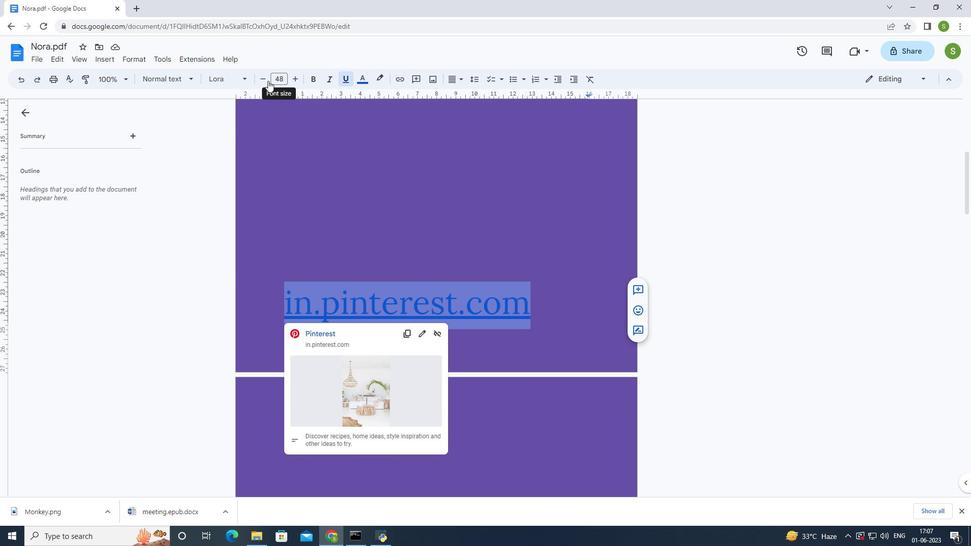 
Action: Mouse pressed left at (265, 80)
Screenshot: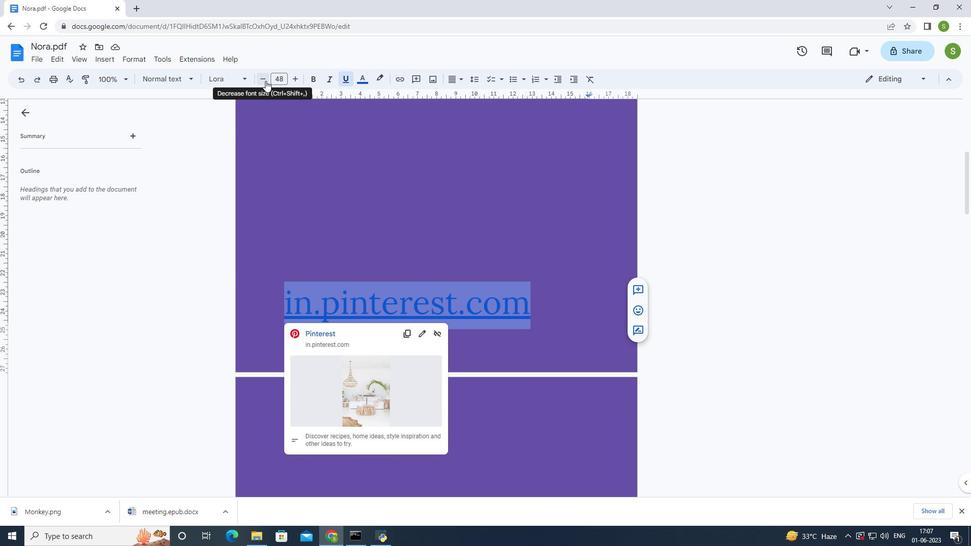 
Action: Mouse pressed left at (265, 80)
Screenshot: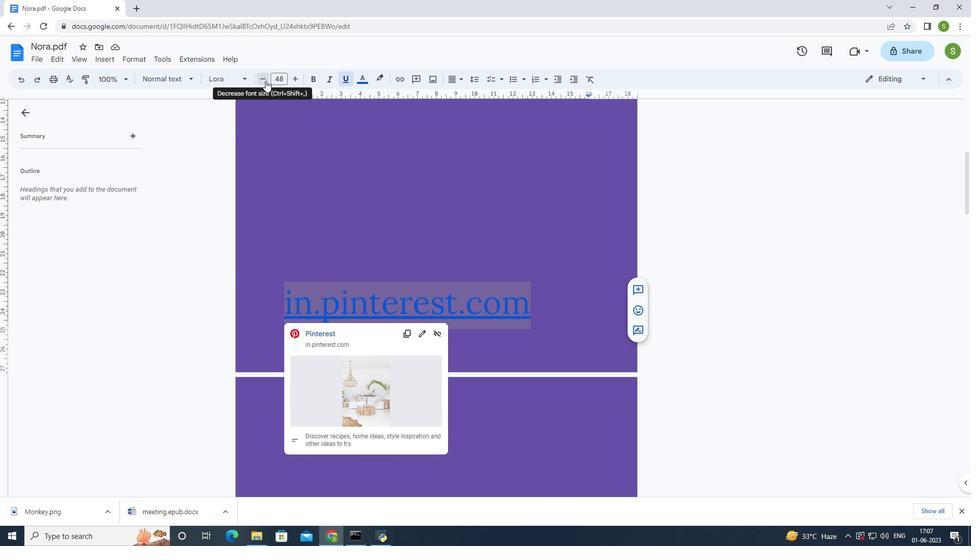 
Action: Mouse moved to (264, 82)
Screenshot: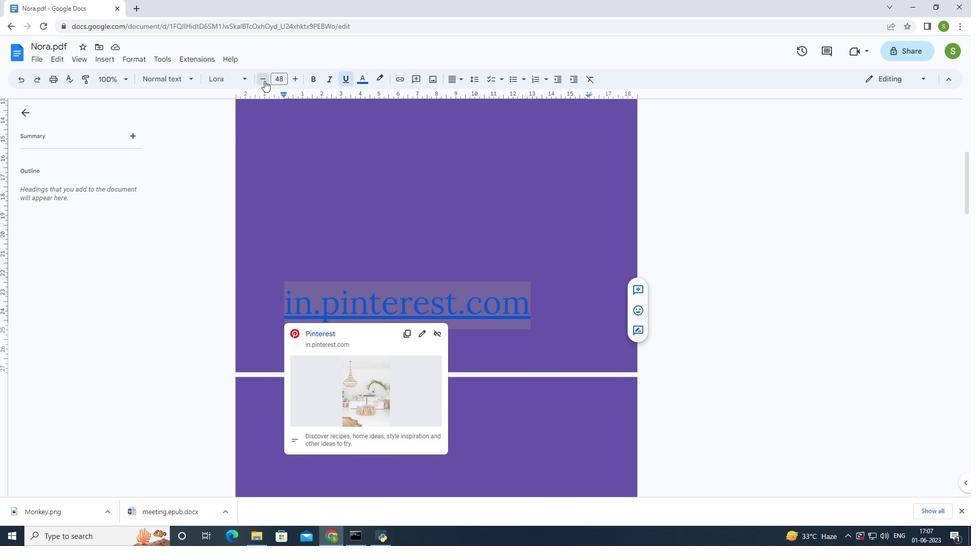 
Action: Mouse pressed left at (264, 82)
Screenshot: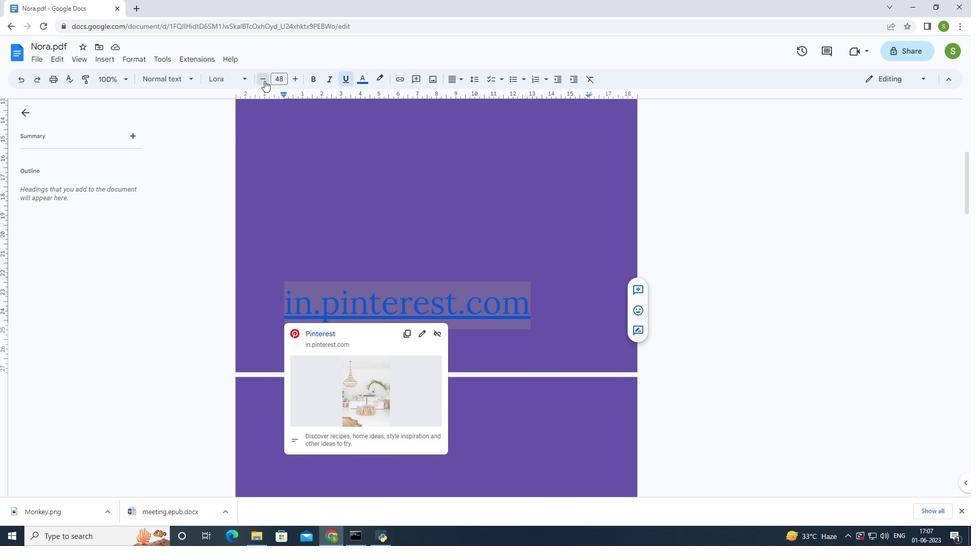 
Action: Mouse moved to (263, 83)
Screenshot: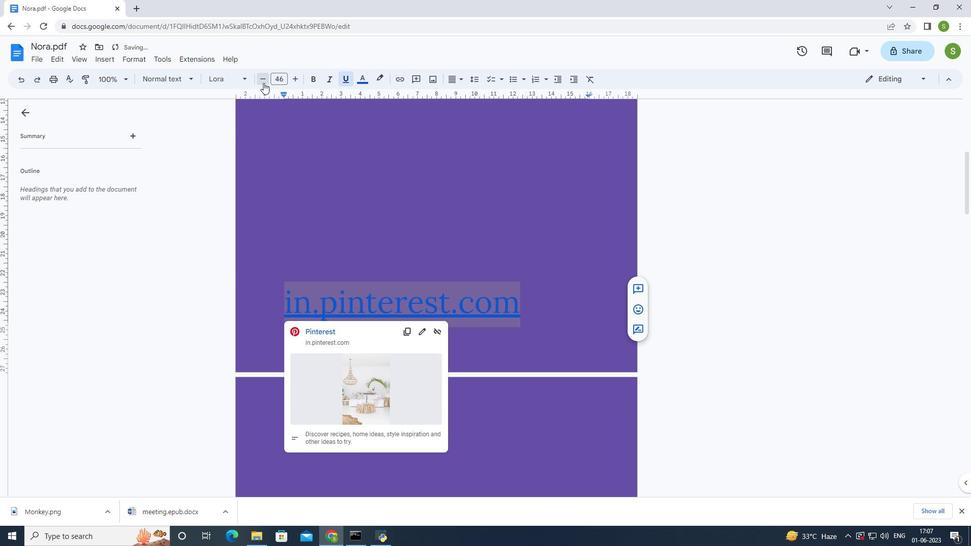 
Action: Mouse pressed left at (263, 83)
Screenshot: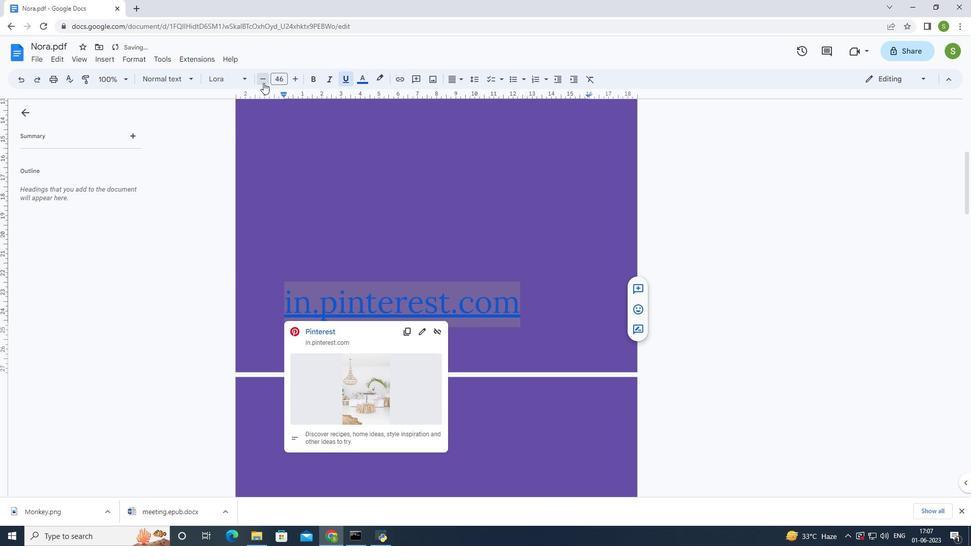 
Action: Mouse pressed left at (263, 83)
Screenshot: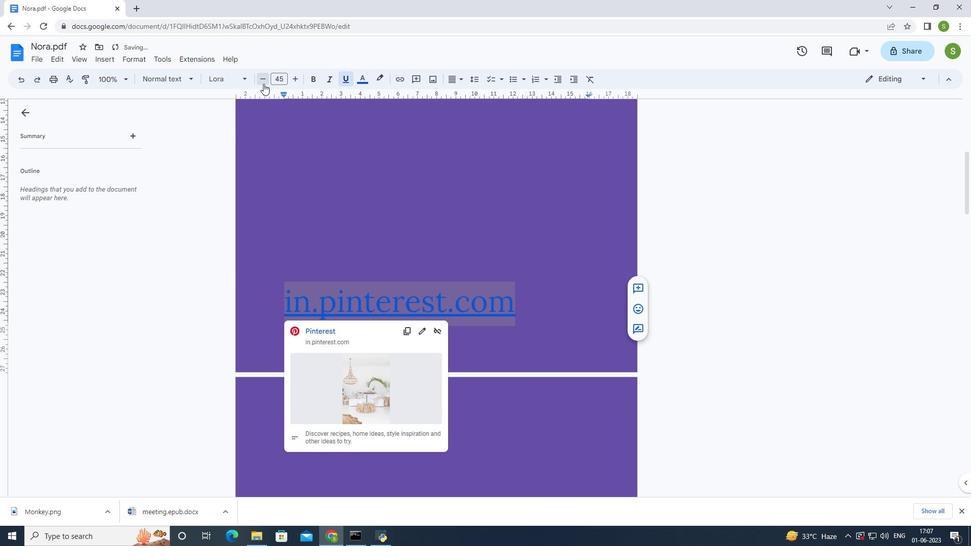 
Action: Mouse moved to (263, 79)
Screenshot: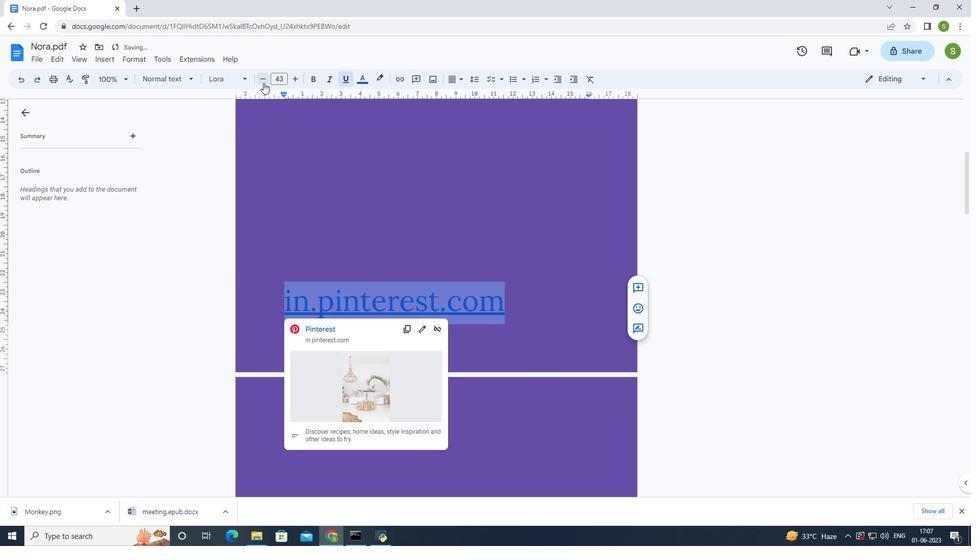 
Action: Mouse pressed left at (263, 79)
Screenshot: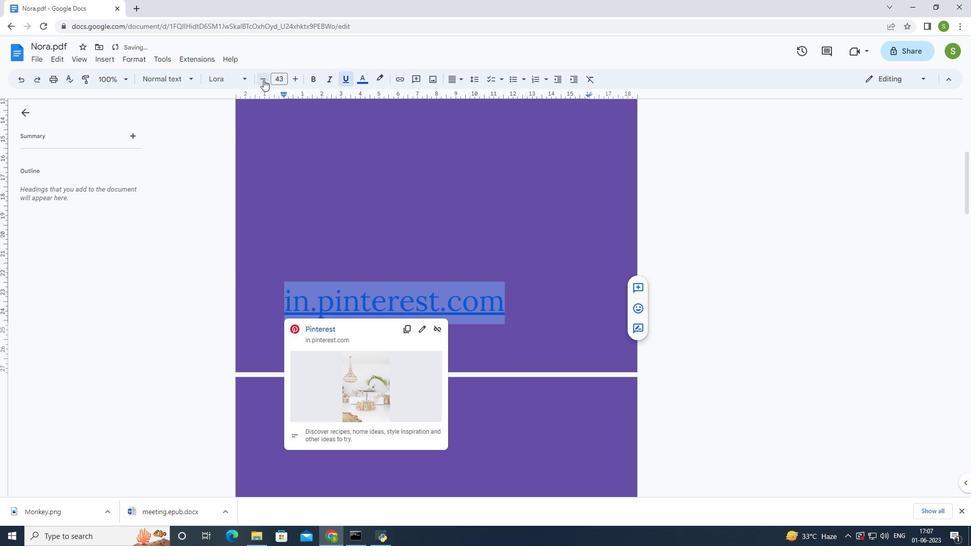 
Action: Mouse pressed left at (263, 79)
Screenshot: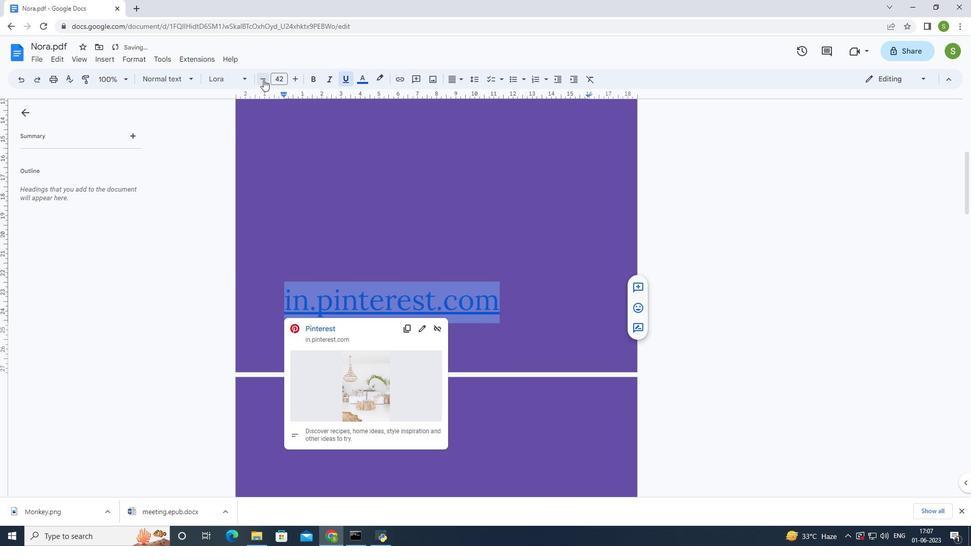 
Action: Mouse pressed left at (263, 79)
Screenshot: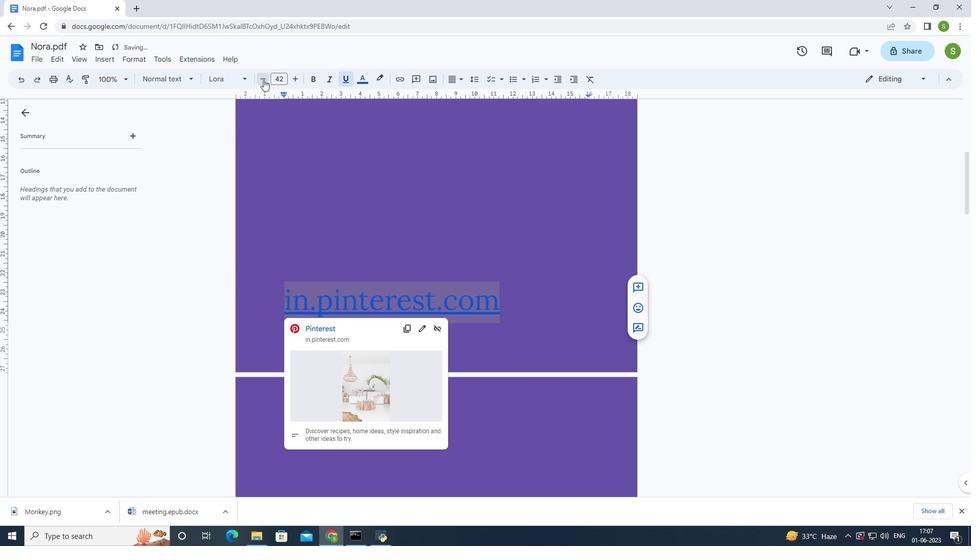 
Action: Mouse pressed left at (263, 79)
Screenshot: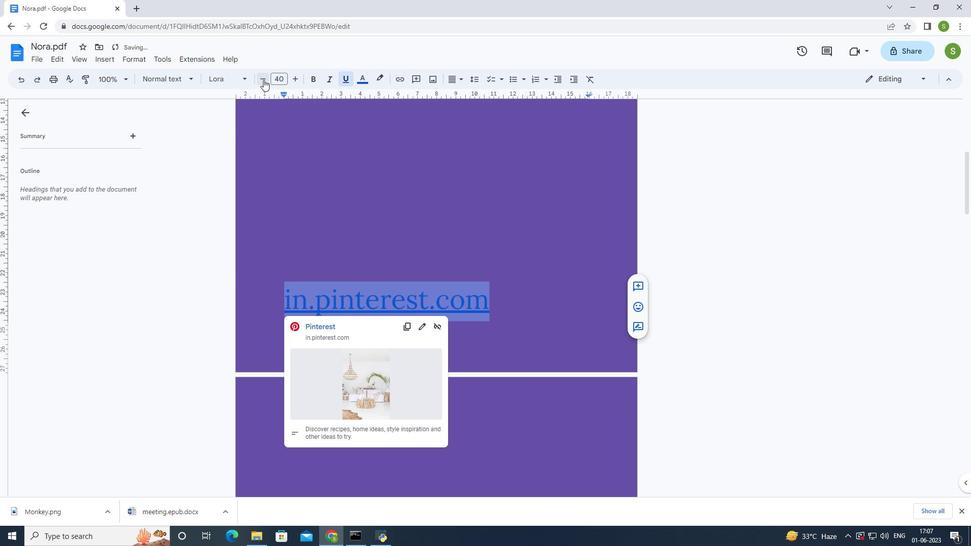 
Action: Mouse pressed left at (263, 79)
Screenshot: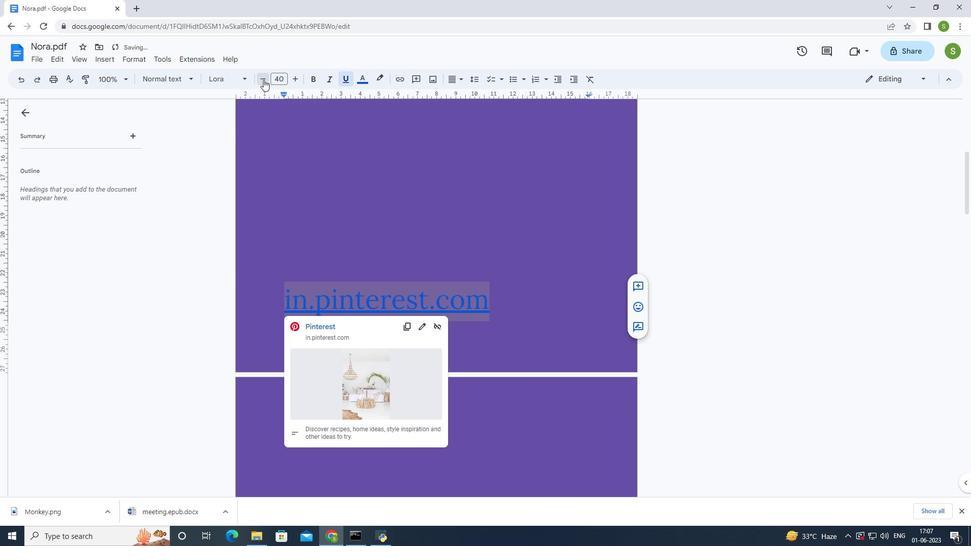 
Action: Mouse pressed left at (263, 79)
Screenshot: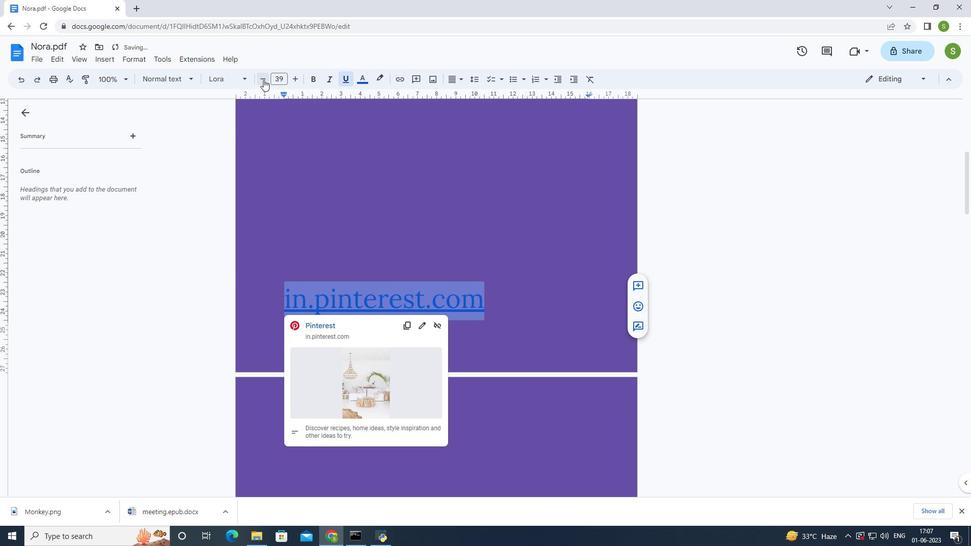 
Action: Mouse pressed left at (263, 79)
Screenshot: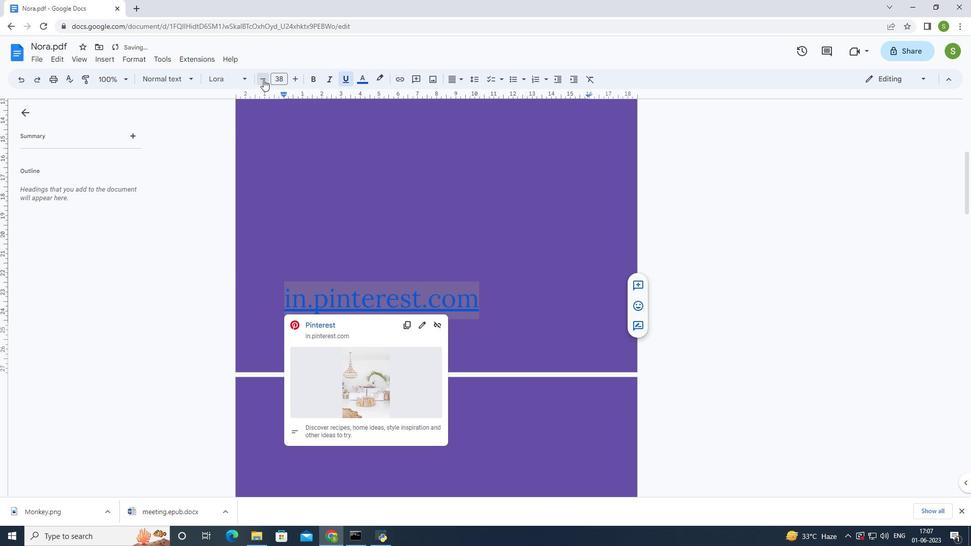 
Action: Mouse pressed left at (263, 79)
Screenshot: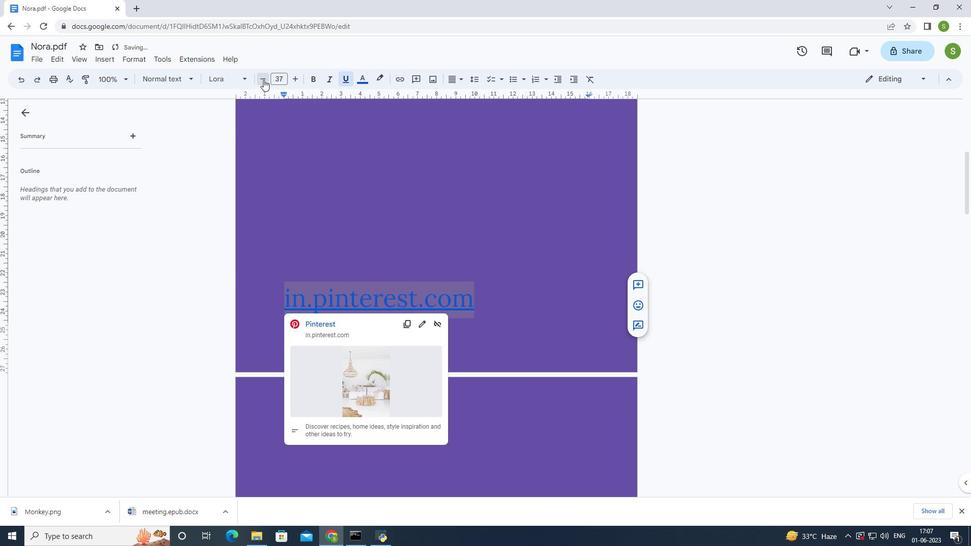 
Action: Mouse pressed left at (263, 79)
Screenshot: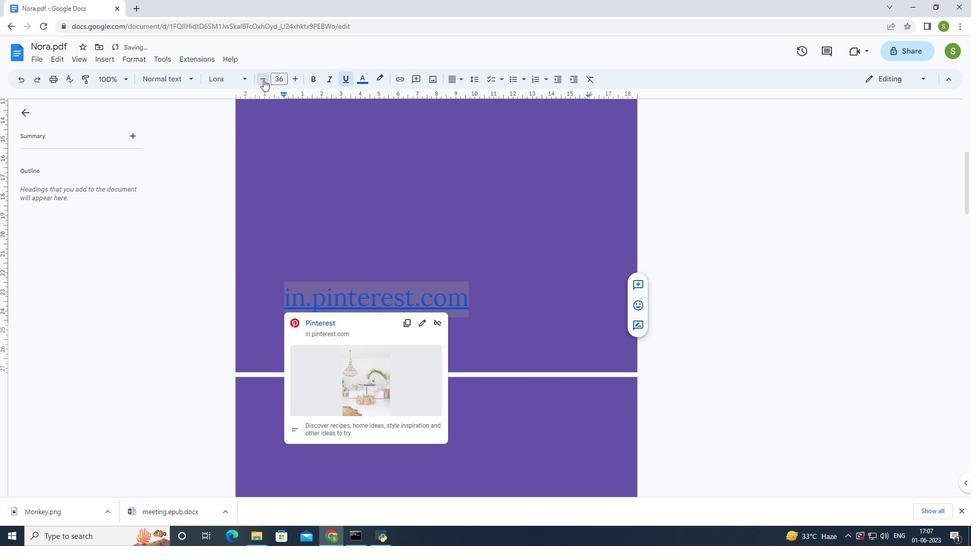 
Action: Mouse pressed left at (263, 79)
Screenshot: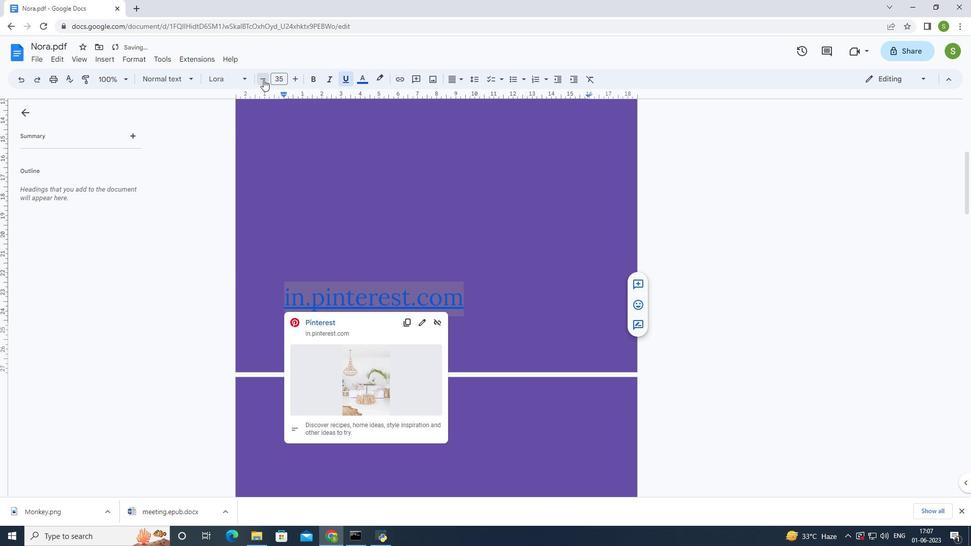 
Action: Mouse pressed left at (263, 79)
Screenshot: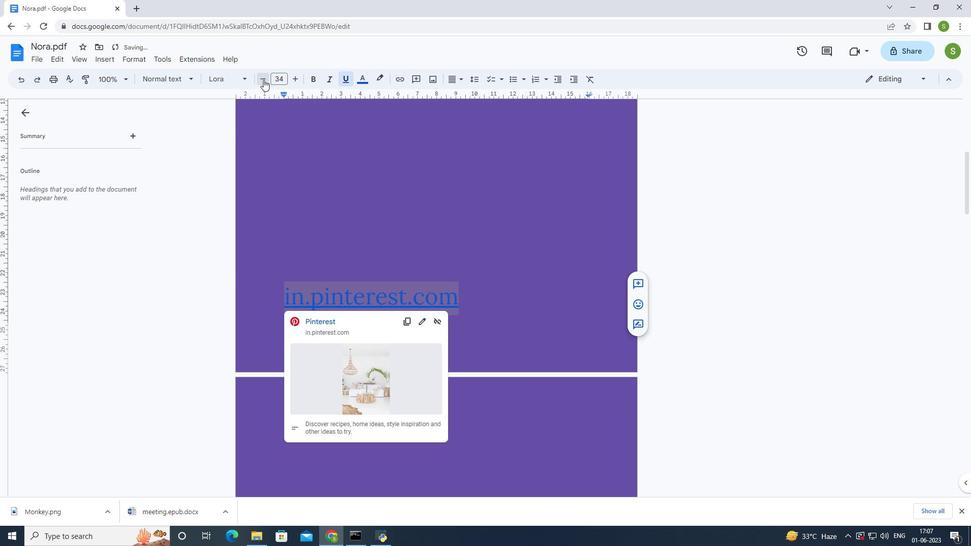 
Action: Mouse pressed left at (263, 79)
Screenshot: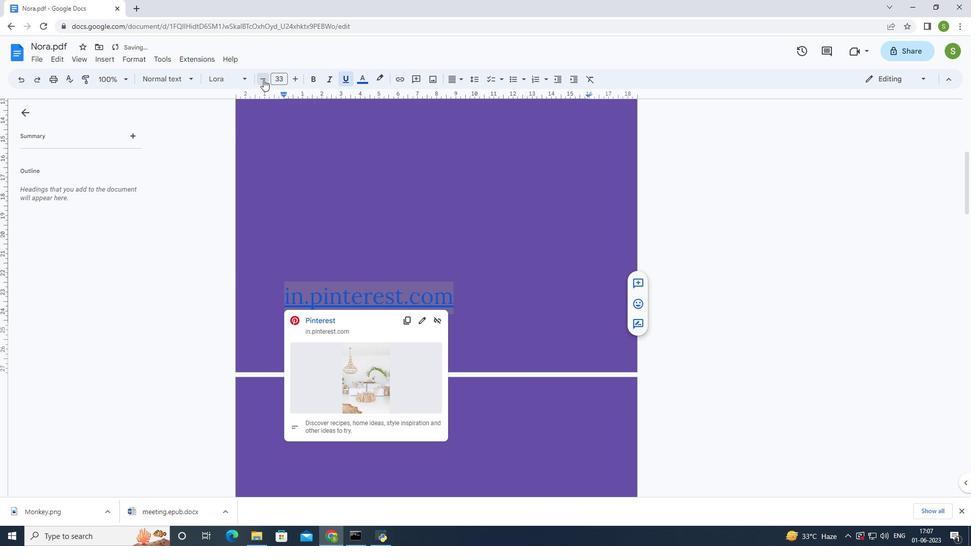 
Action: Mouse pressed left at (263, 79)
Screenshot: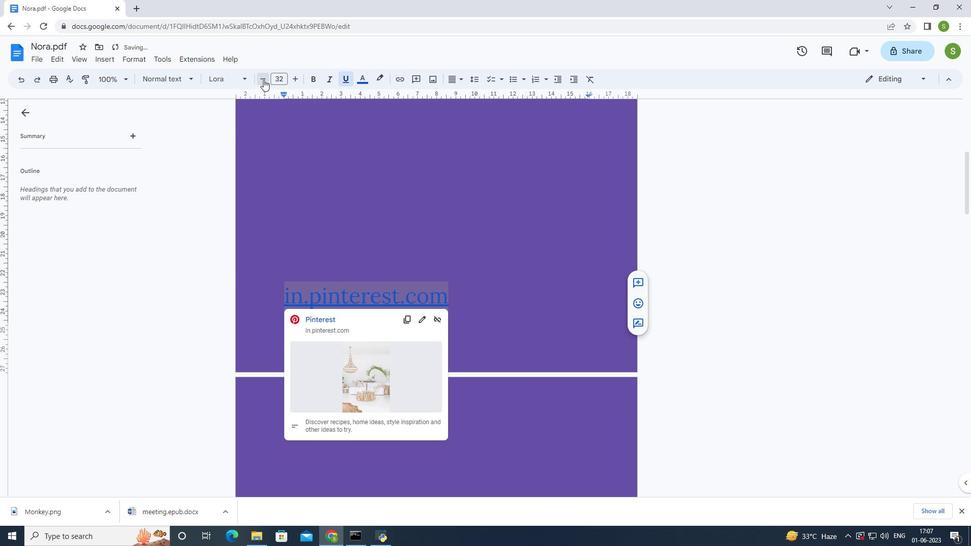 
Action: Mouse pressed left at (263, 79)
Screenshot: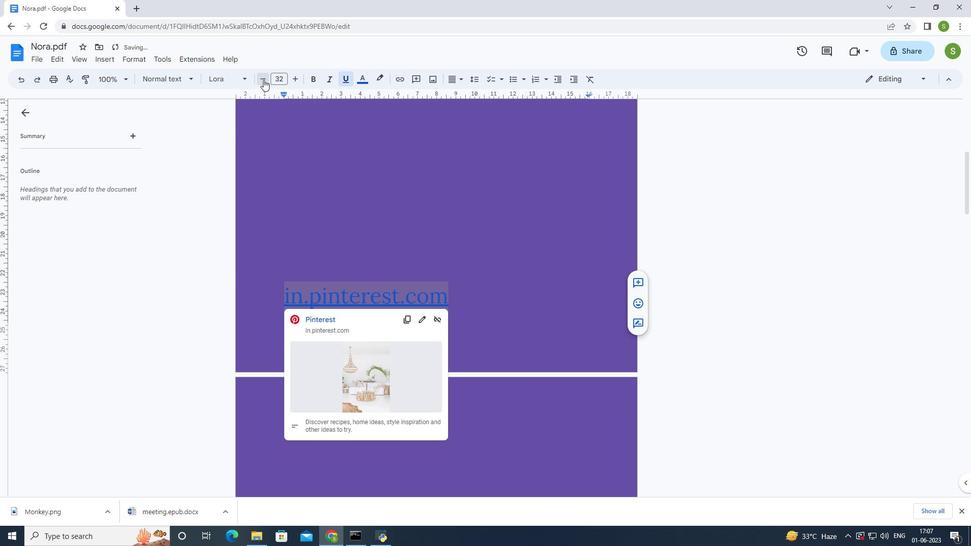 
Action: Mouse pressed left at (263, 79)
Screenshot: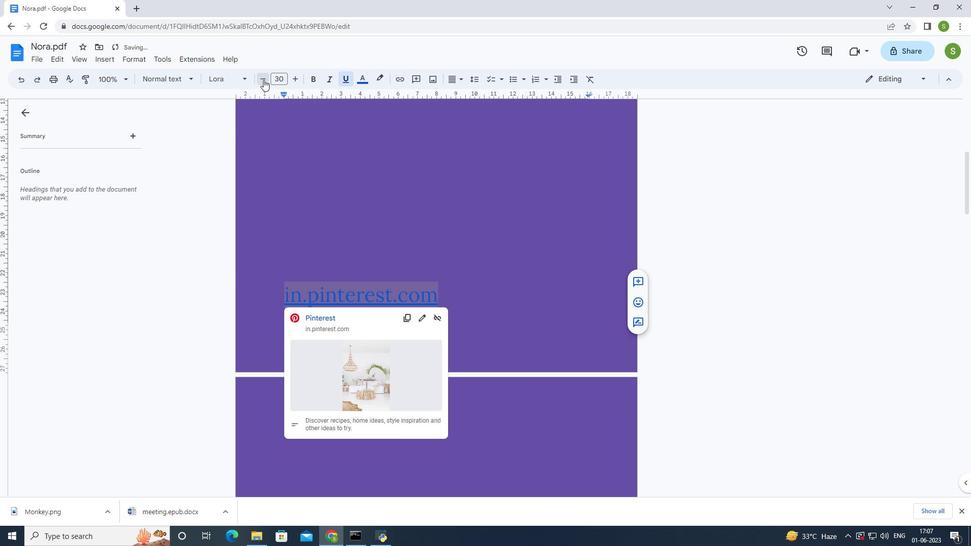 
Action: Mouse pressed left at (263, 79)
Screenshot: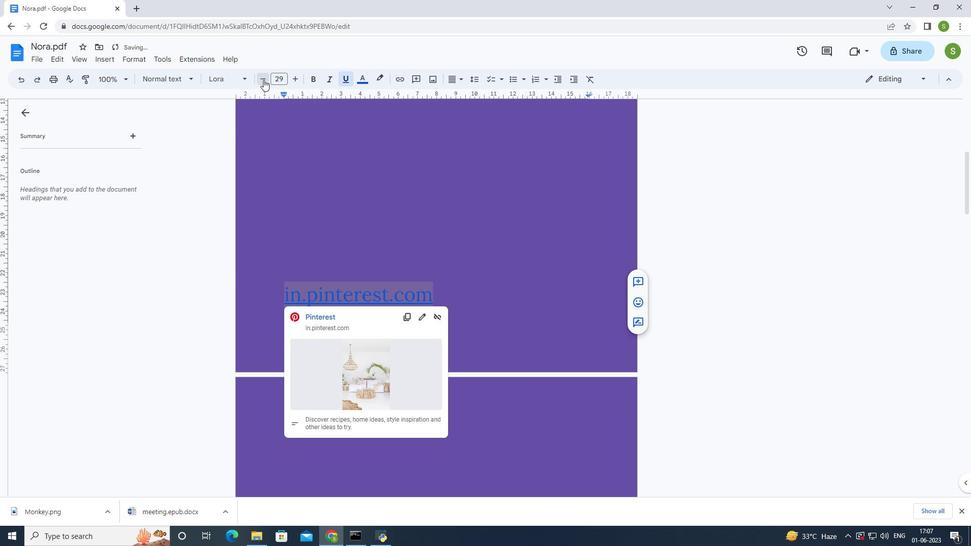 
Action: Mouse pressed left at (263, 79)
Screenshot: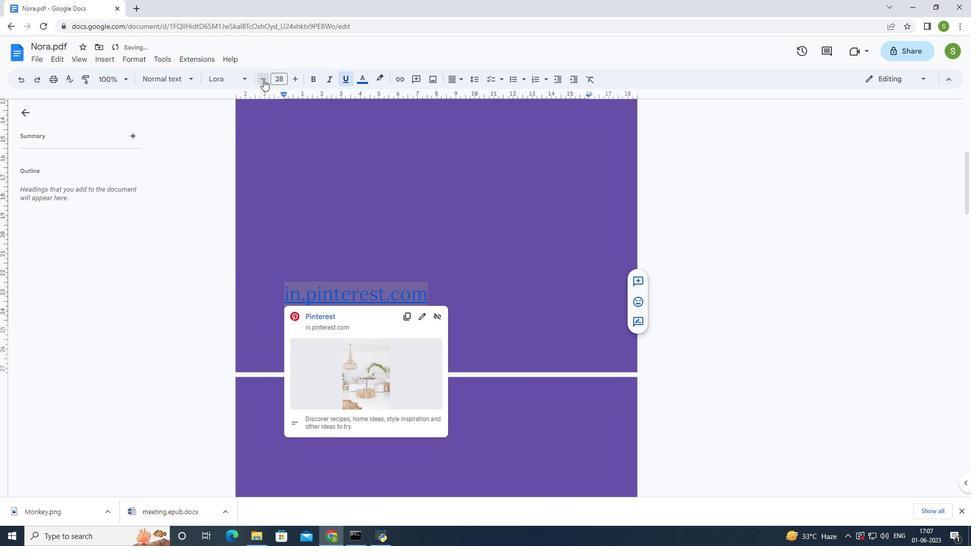 
Action: Mouse pressed left at (263, 79)
Screenshot: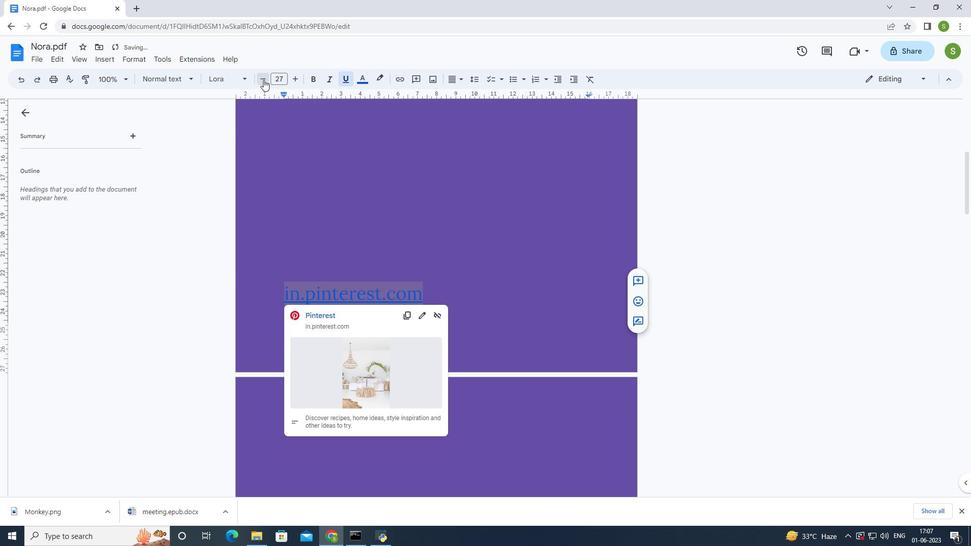 
Action: Mouse pressed left at (263, 79)
Screenshot: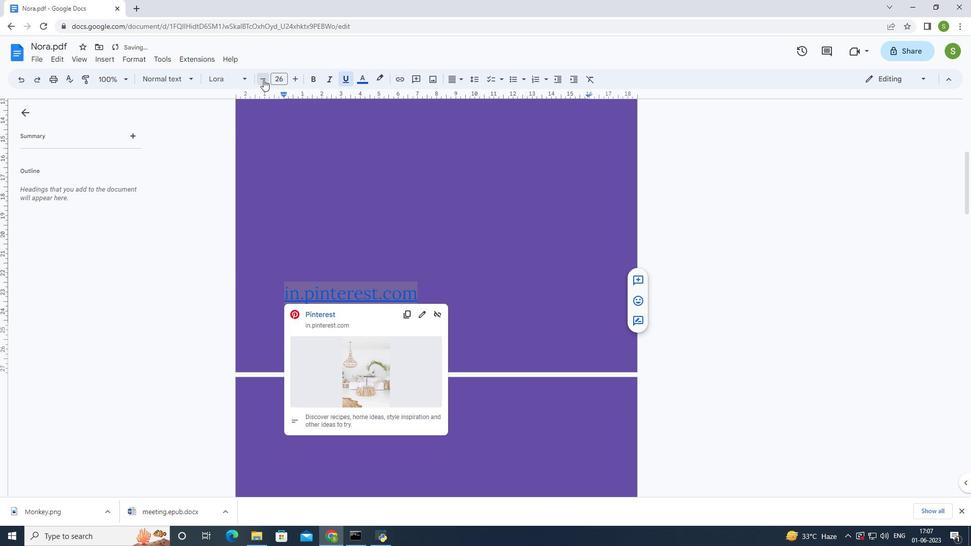 
Action: Mouse pressed left at (263, 79)
Screenshot: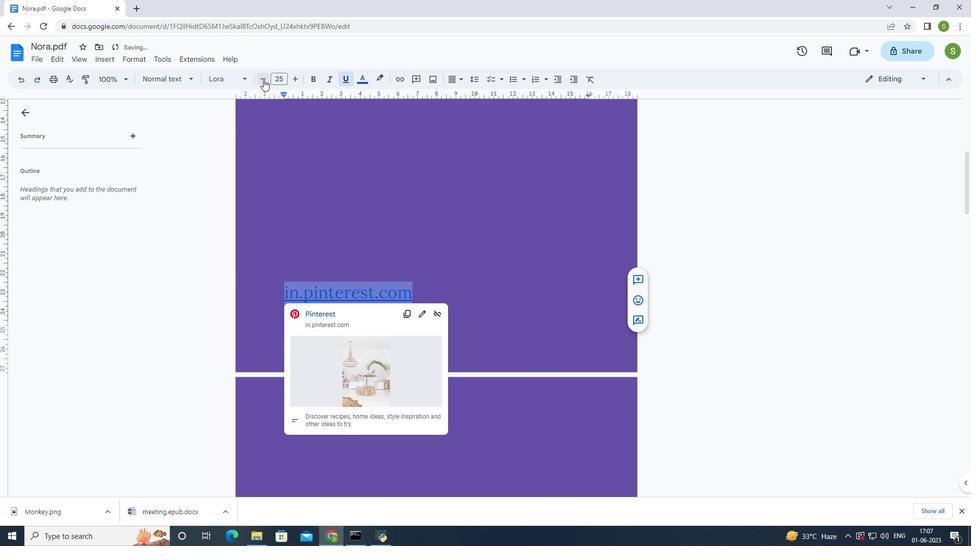 
Action: Mouse moved to (508, 212)
Screenshot: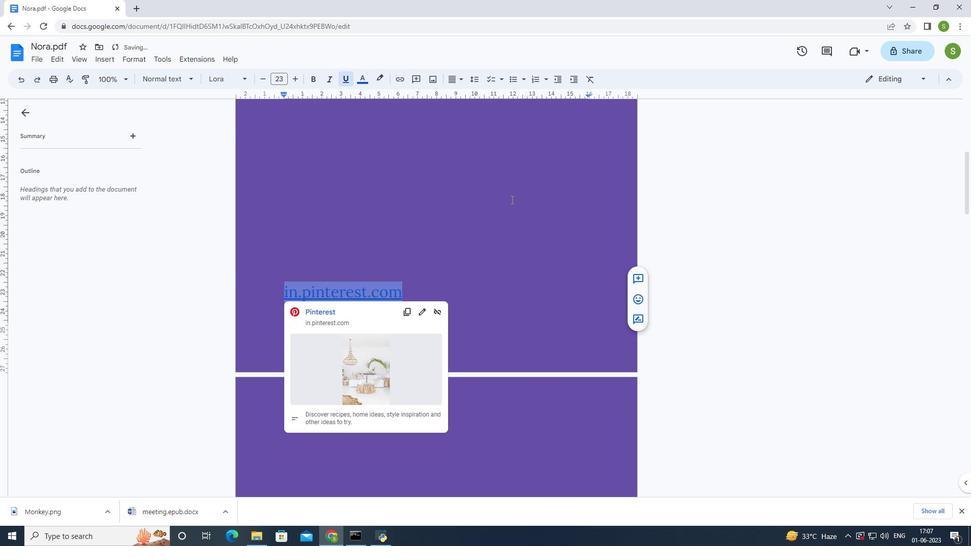 
Action: Mouse pressed left at (508, 212)
Screenshot: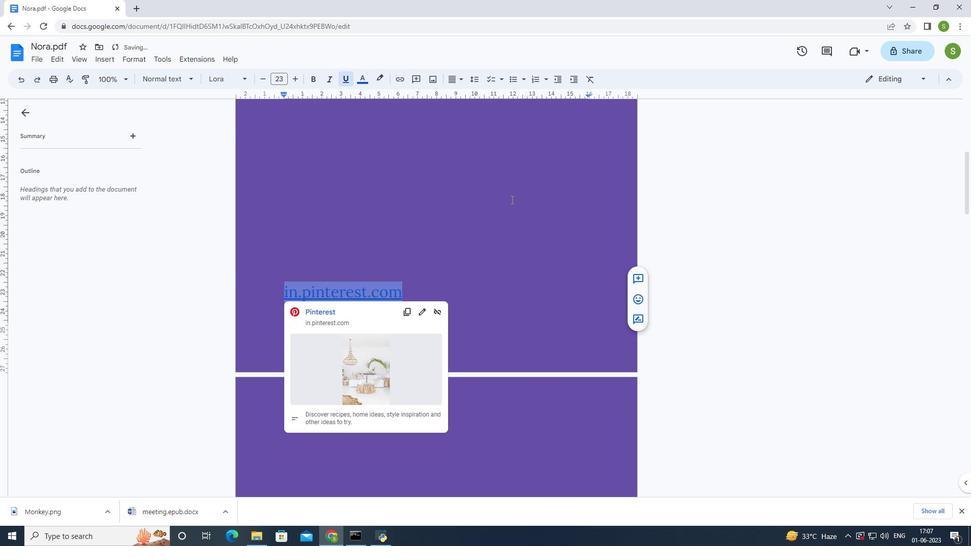 
Action: Mouse moved to (98, 59)
Screenshot: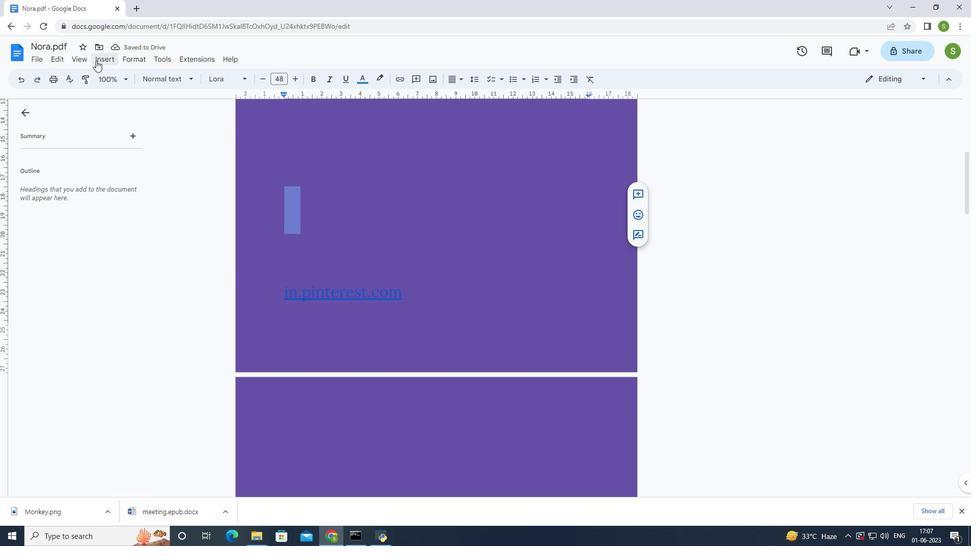 
Action: Mouse pressed left at (98, 59)
Screenshot: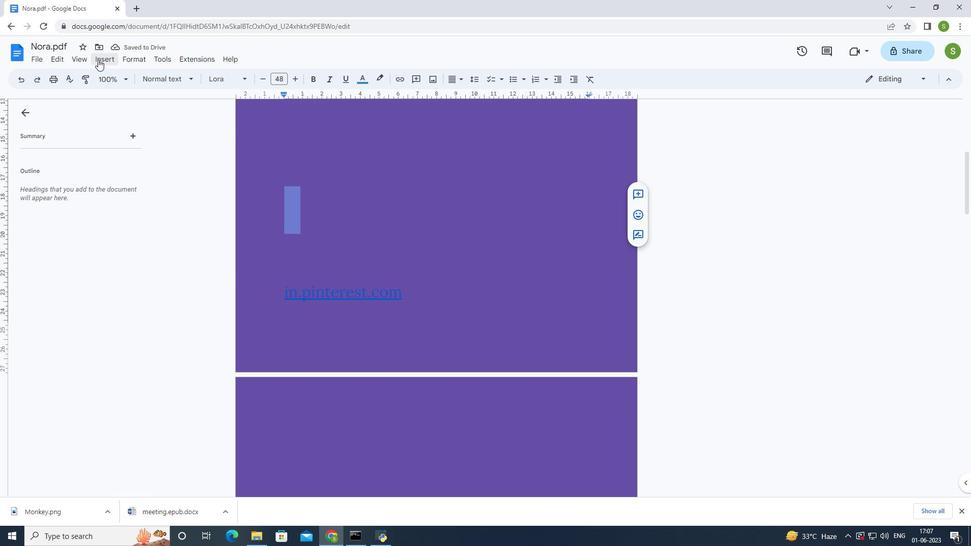 
Action: Mouse moved to (280, 397)
Screenshot: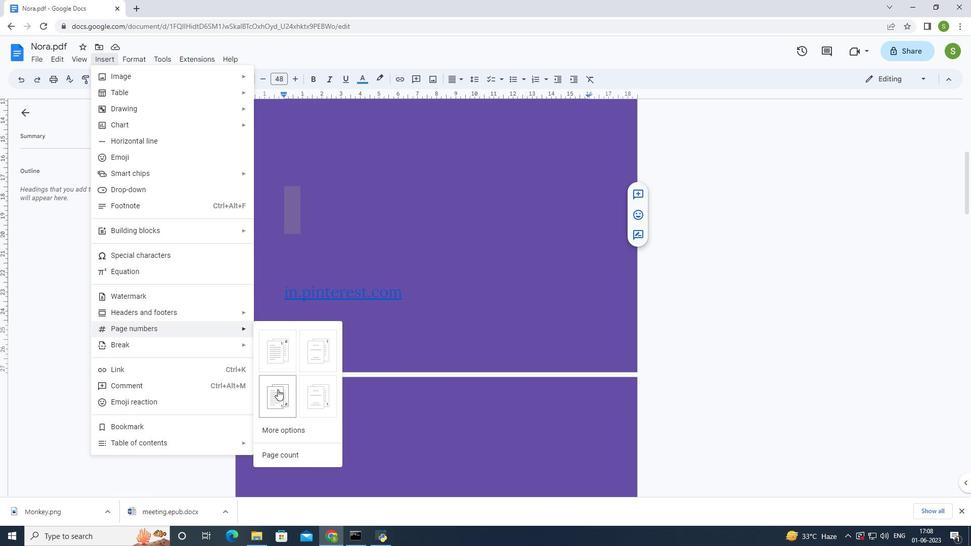 
Action: Mouse pressed left at (280, 397)
Screenshot: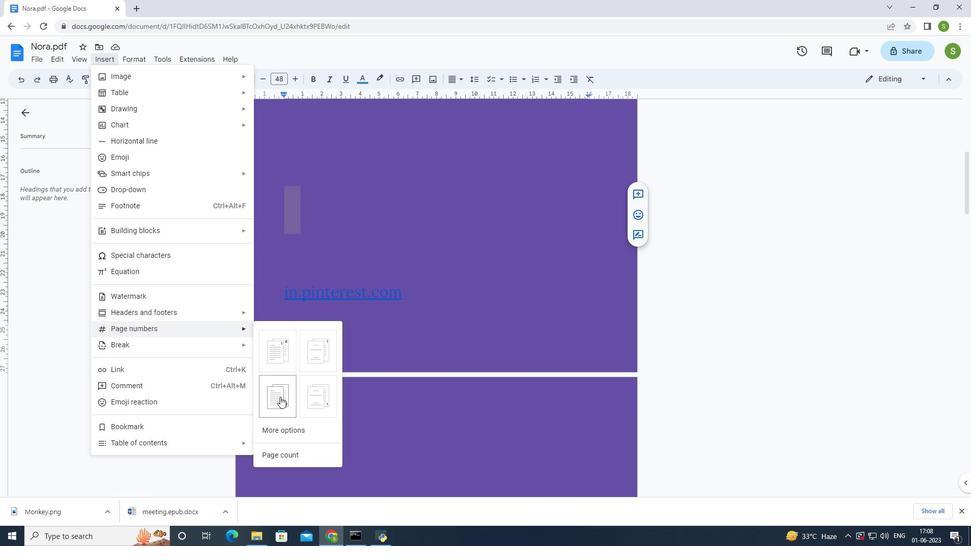 
Action: Mouse moved to (433, 234)
Screenshot: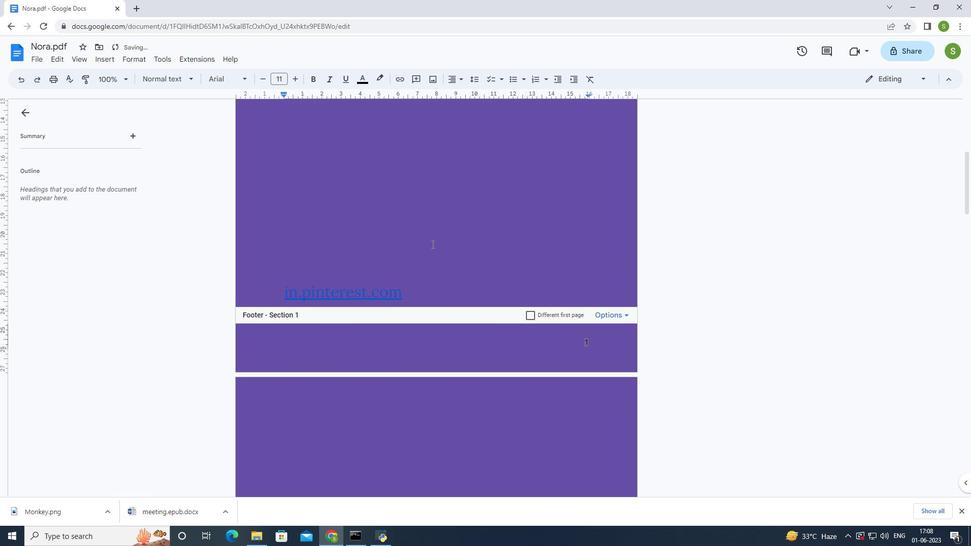 
Action: Mouse pressed left at (433, 234)
Screenshot: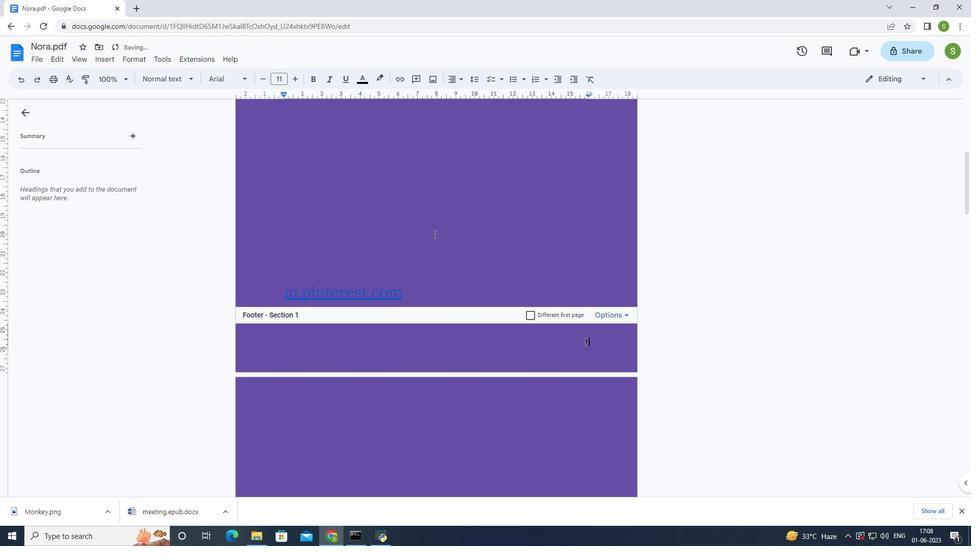 
Action: Mouse moved to (399, 326)
Screenshot: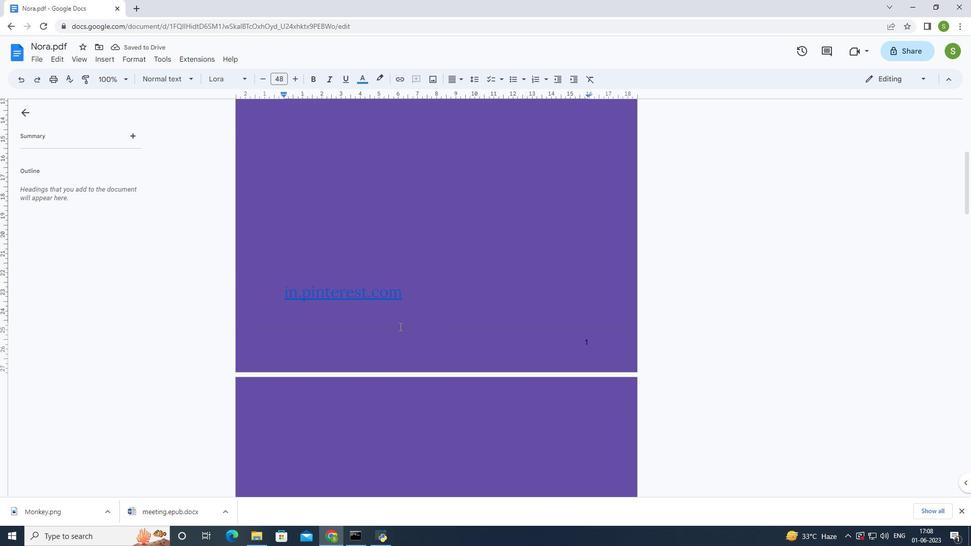 
